 Task: Develop a prescription management system for doctors to prescribe medications.
Action: Mouse moved to (566, 48)
Screenshot: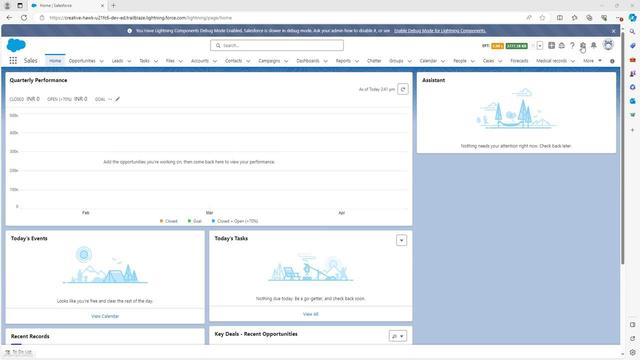 
Action: Mouse pressed left at (566, 48)
Screenshot: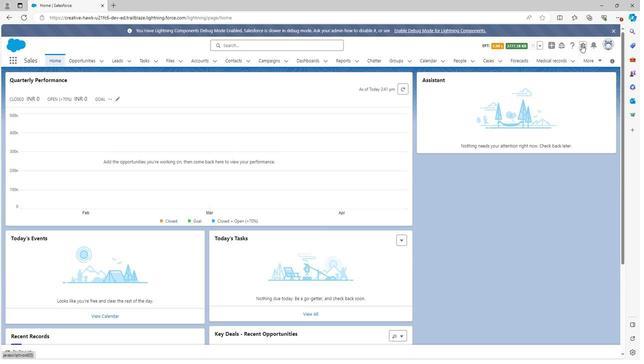 
Action: Mouse moved to (546, 66)
Screenshot: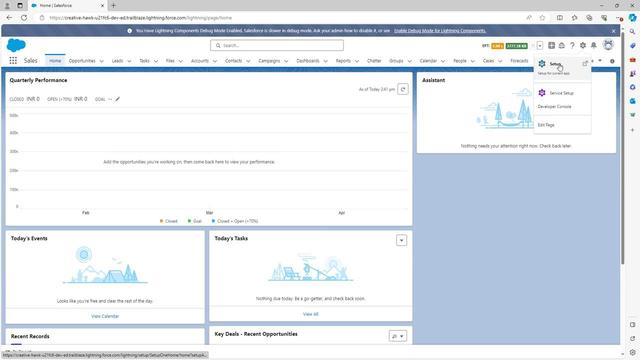 
Action: Mouse pressed left at (546, 66)
Screenshot: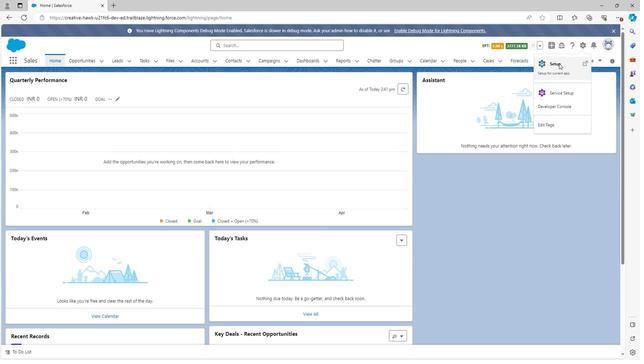 
Action: Mouse moved to (139, 63)
Screenshot: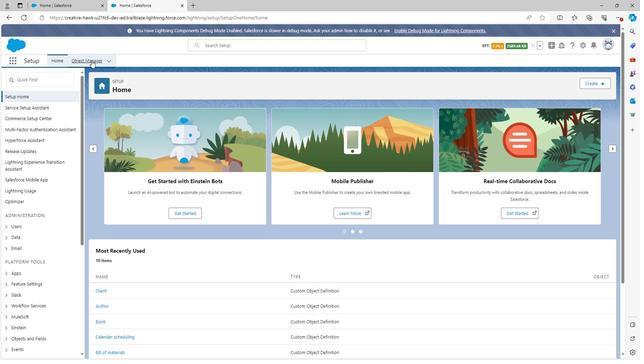 
Action: Mouse pressed left at (139, 63)
Screenshot: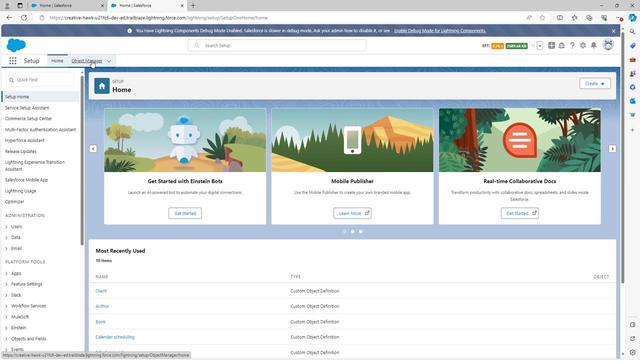 
Action: Mouse moved to (579, 87)
Screenshot: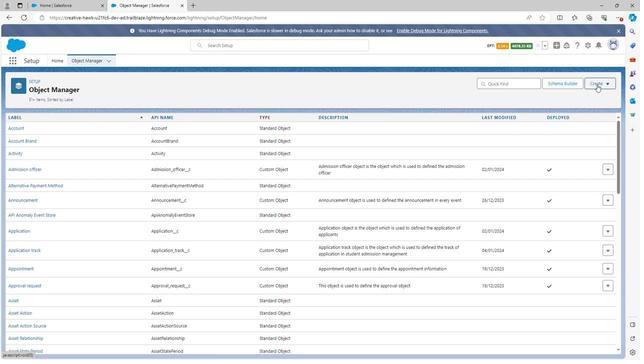
Action: Mouse pressed left at (579, 87)
Screenshot: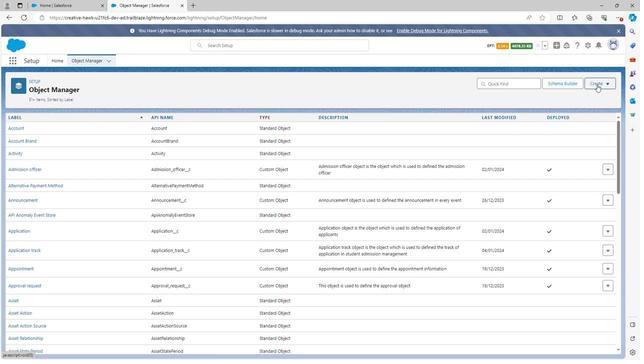 
Action: Mouse moved to (563, 106)
Screenshot: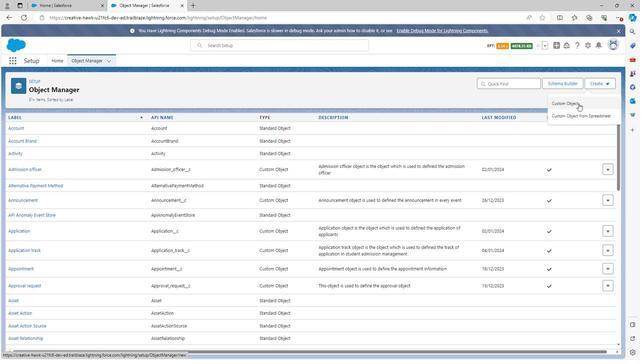 
Action: Mouse pressed left at (563, 106)
Screenshot: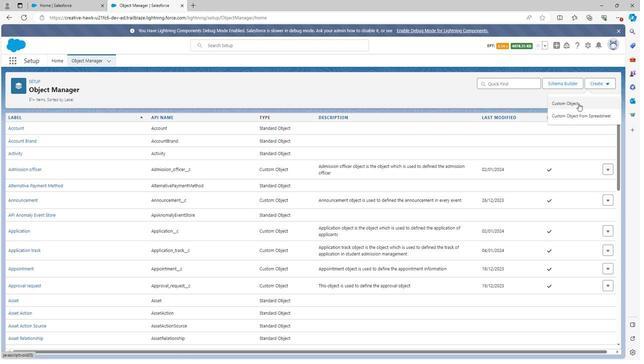 
Action: Mouse moved to (202, 170)
Screenshot: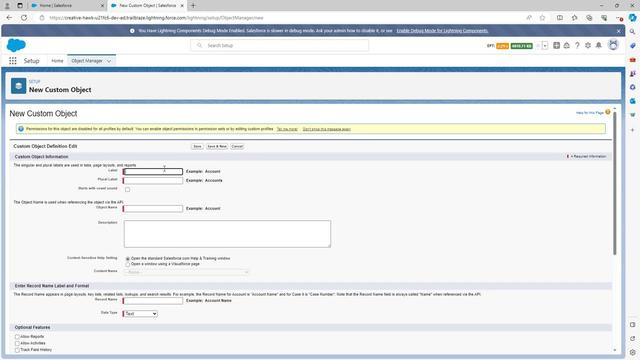 
Action: Key pressed <Key.shift><Key.shift><Key.shift><Key.shift><Key.shift>OPD<Key.space>prescriptio
Screenshot: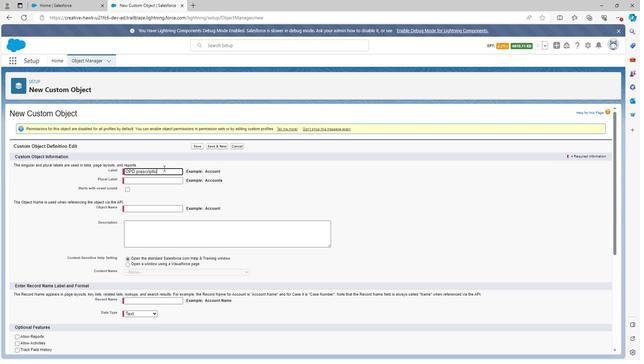 
Action: Mouse moved to (199, 170)
Screenshot: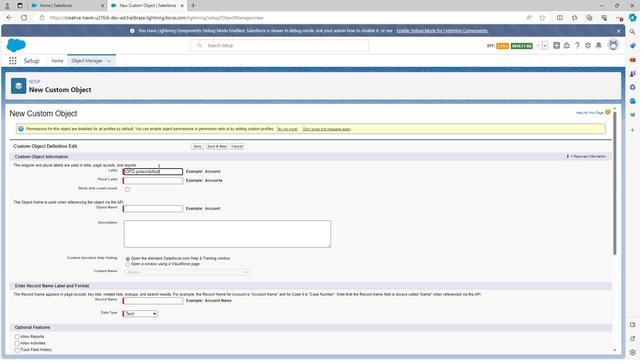 
Action: Key pressed n
Screenshot: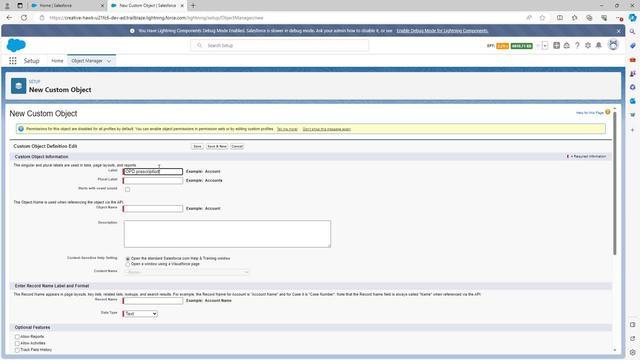 
Action: Mouse moved to (208, 193)
Screenshot: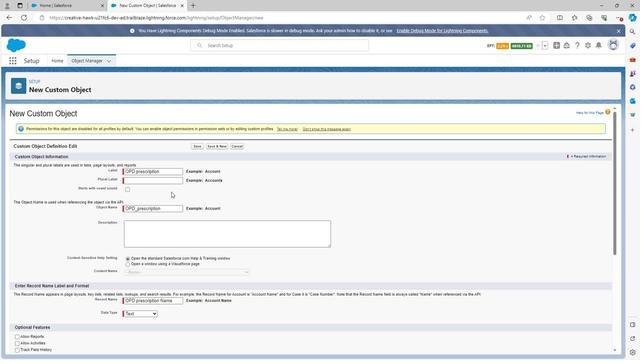 
Action: Mouse pressed left at (208, 193)
Screenshot: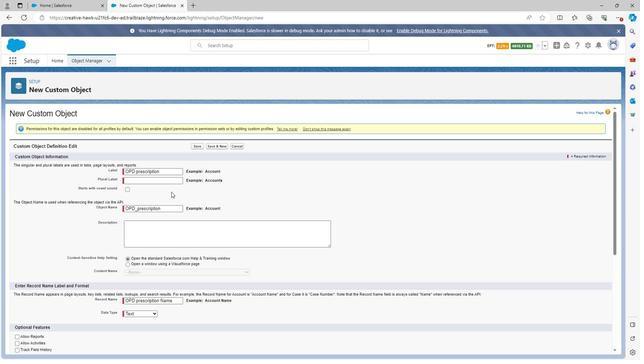 
Action: Mouse moved to (189, 180)
Screenshot: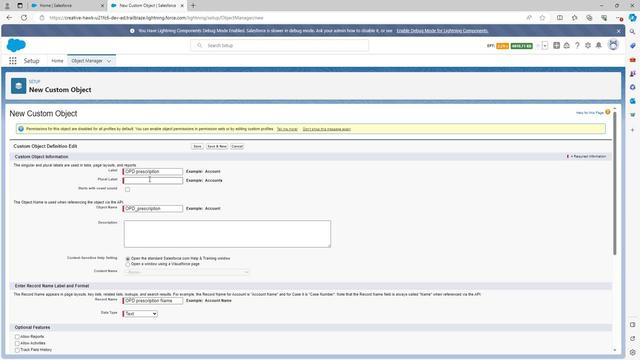 
Action: Mouse pressed left at (189, 180)
Screenshot: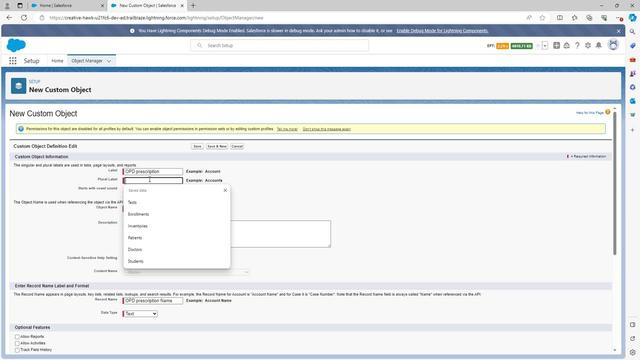 
Action: Key pressed <Key.shift>OPD<Key.space>prescriptions
Screenshot: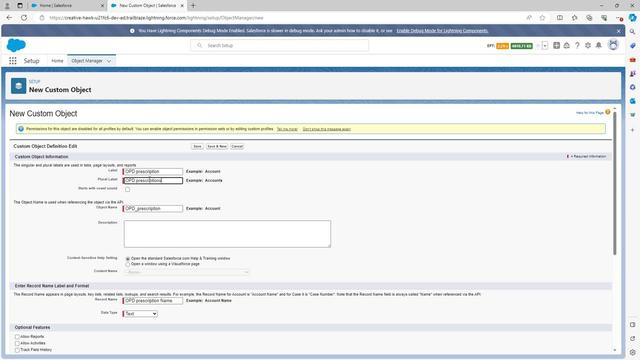 
Action: Mouse moved to (185, 227)
Screenshot: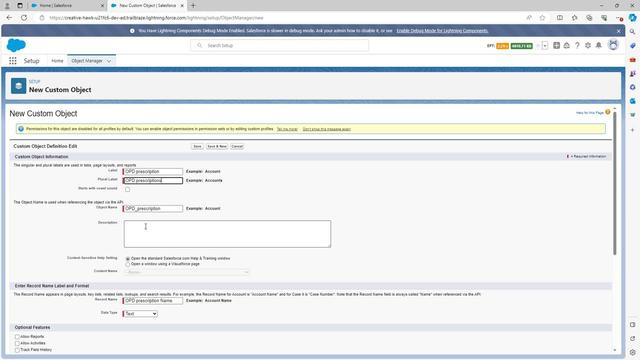 
Action: Mouse pressed left at (185, 227)
Screenshot: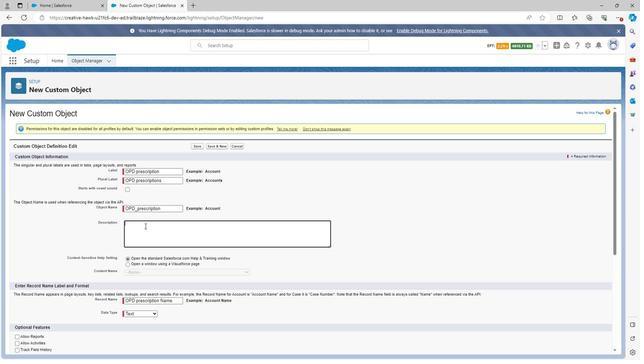 
Action: Key pressed <Key.shift>OPD<Key.space>prescriptions<Key.backspace><Key.space>object<Key.space>is<Key.space>
Screenshot: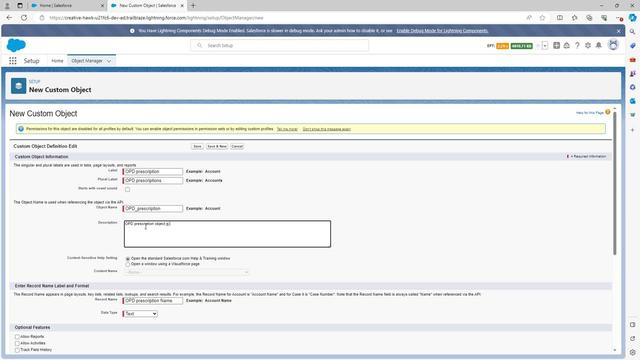 
Action: Mouse moved to (334, 22)
Screenshot: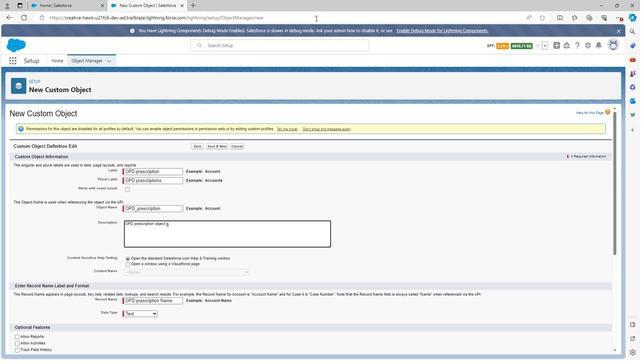 
Action: Key pressed t
Screenshot: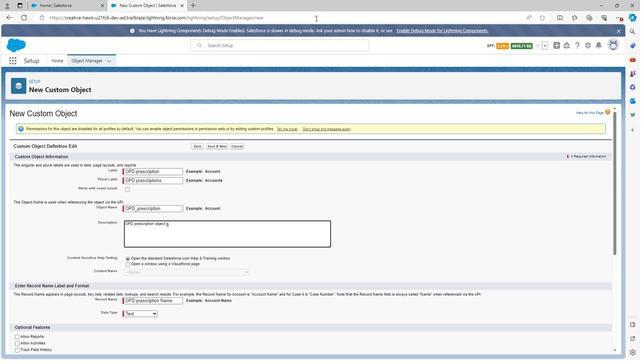 
Action: Mouse moved to (334, 22)
Screenshot: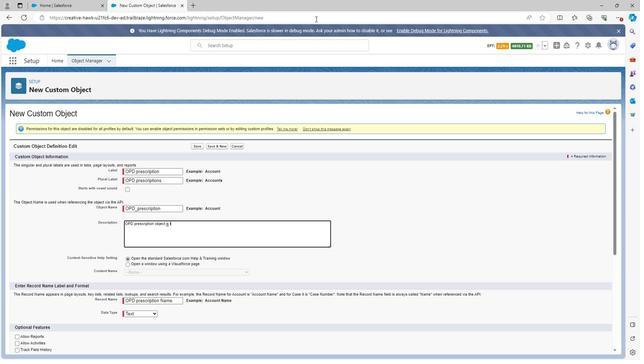 
Action: Key pressed he
Screenshot: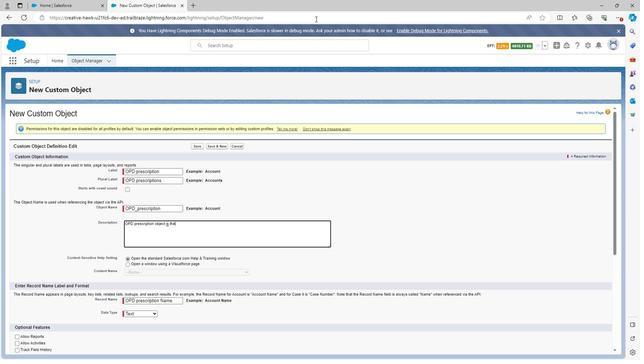 
Action: Mouse moved to (335, 25)
Screenshot: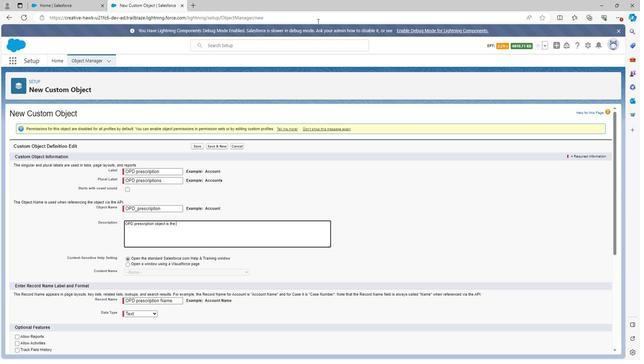 
Action: Key pressed <Key.space>
Screenshot: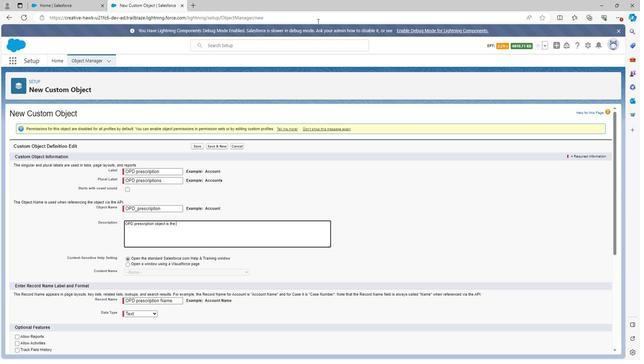 
Action: Mouse moved to (336, 25)
Screenshot: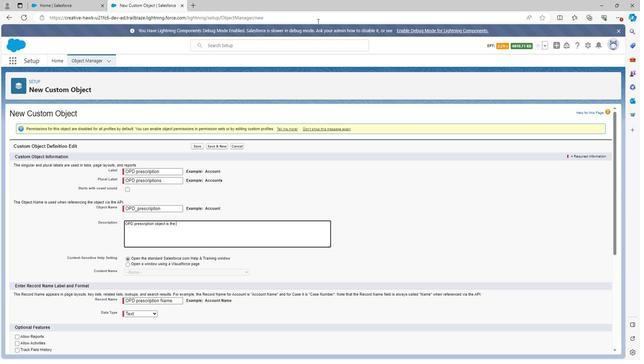 
Action: Key pressed o
Screenshot: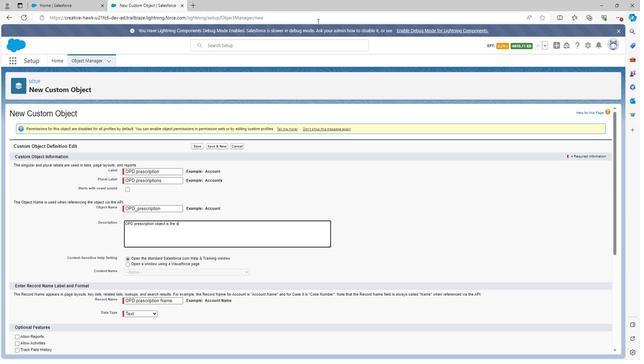 
Action: Mouse moved to (336, 26)
Screenshot: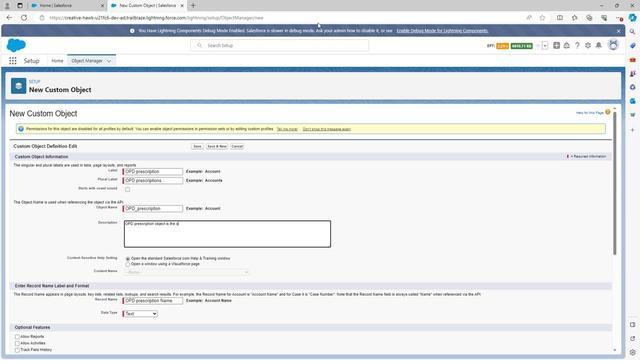 
Action: Key pressed bject<Key.space>through<Key.space>w
Screenshot: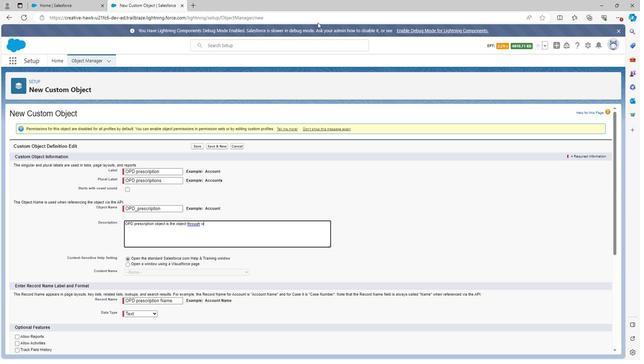 
Action: Mouse moved to (336, 26)
Screenshot: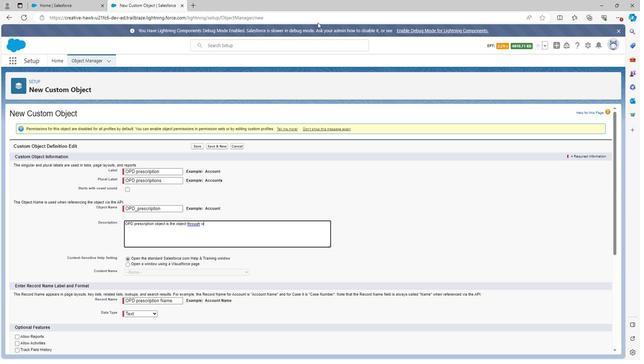 
Action: Key pressed hich<Key.space>we<Key.space>
Screenshot: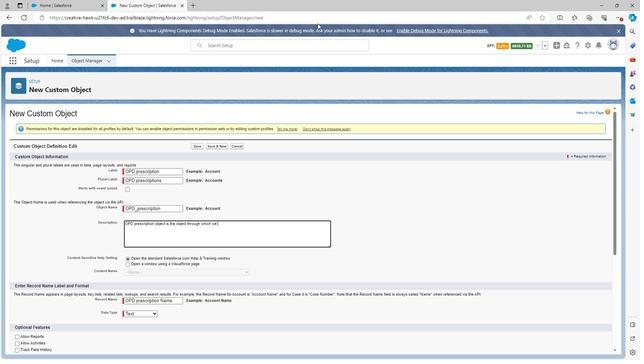 
Action: Mouse moved to (336, 27)
Screenshot: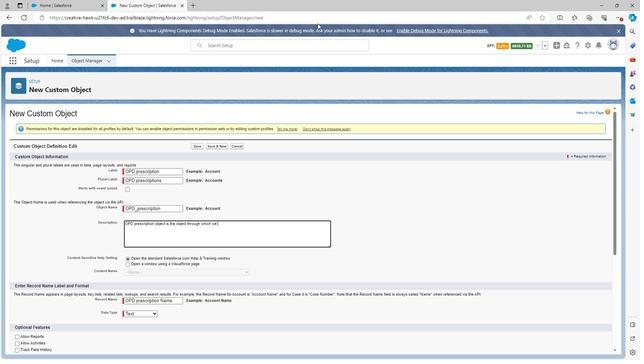 
Action: Key pressed defined<Key.space>the<Key.space>
Screenshot: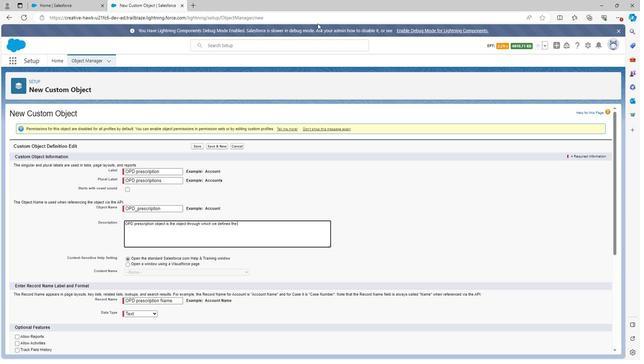 
Action: Mouse moved to (335, 28)
Screenshot: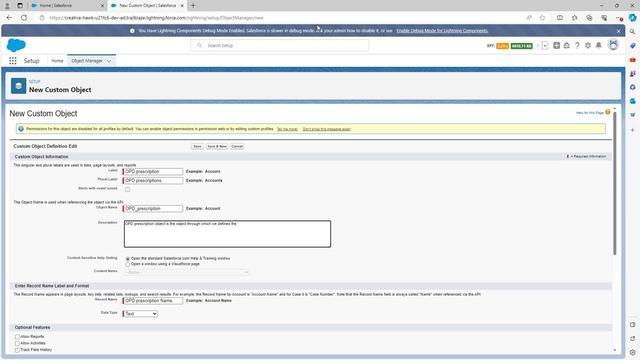 
Action: Key pressed prescrip
Screenshot: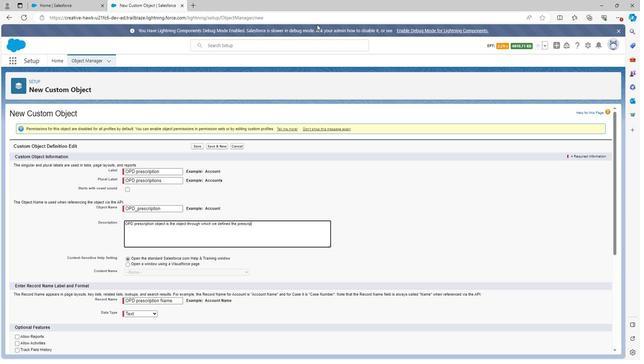 
Action: Mouse moved to (335, 28)
Screenshot: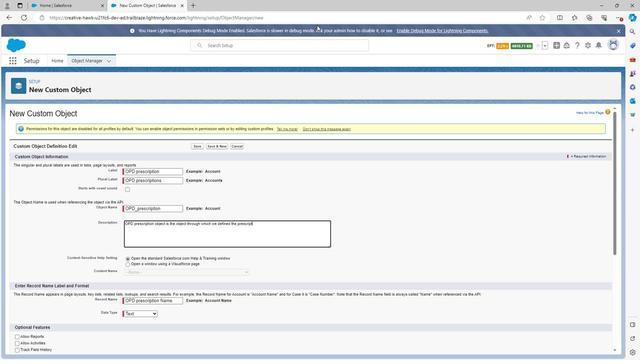 
Action: Key pressed tions<Key.space><Key.backspace><Key.backspace><Key.space>of<Key.space>opd<Key.space>in<Key.space>hospital<Key.space>opd<Key.space>management
Screenshot: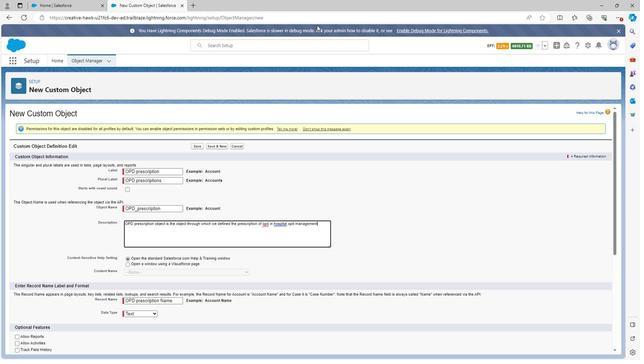 
Action: Mouse moved to (97, 342)
Screenshot: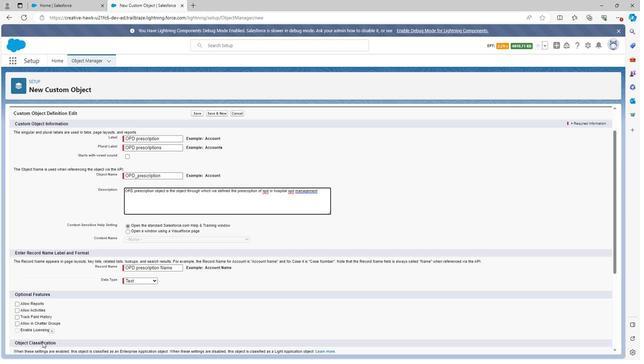 
Action: Mouse scrolled (97, 342) with delta (0, 0)
Screenshot: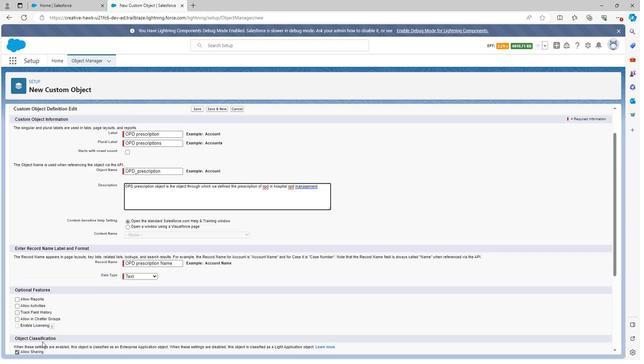 
Action: Mouse moved to (95, 341)
Screenshot: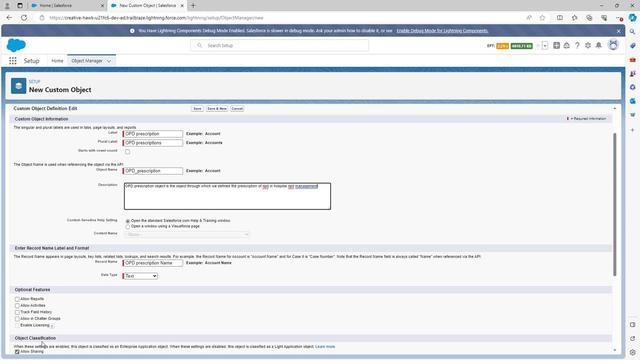 
Action: Mouse scrolled (95, 340) with delta (0, 0)
Screenshot: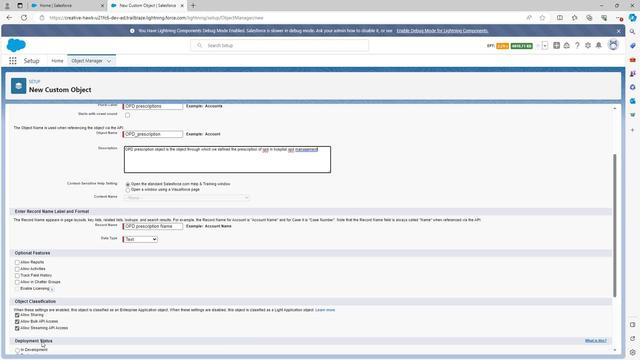 
Action: Mouse moved to (74, 262)
Screenshot: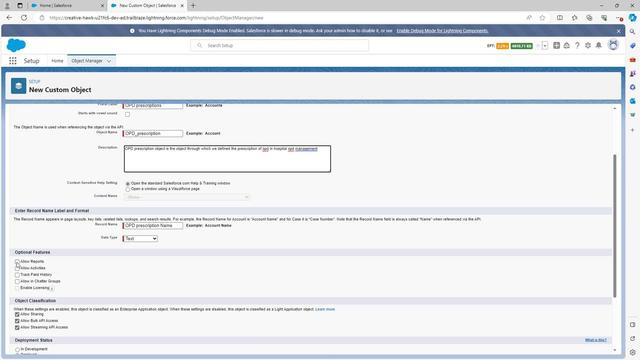 
Action: Mouse pressed left at (74, 262)
Screenshot: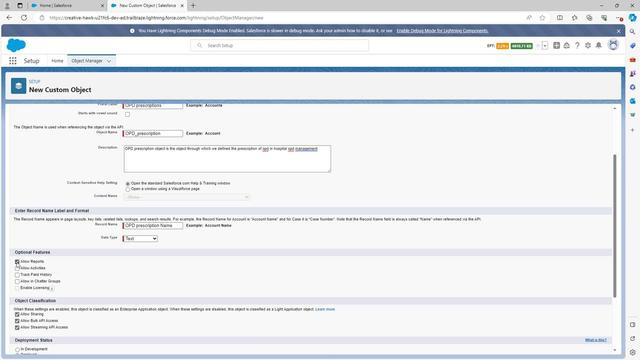 
Action: Mouse moved to (74, 268)
Screenshot: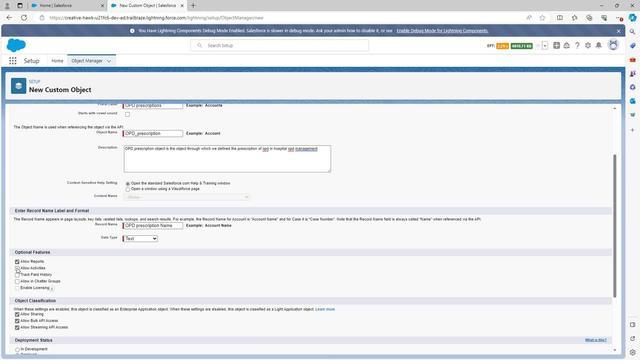 
Action: Mouse pressed left at (74, 268)
Screenshot: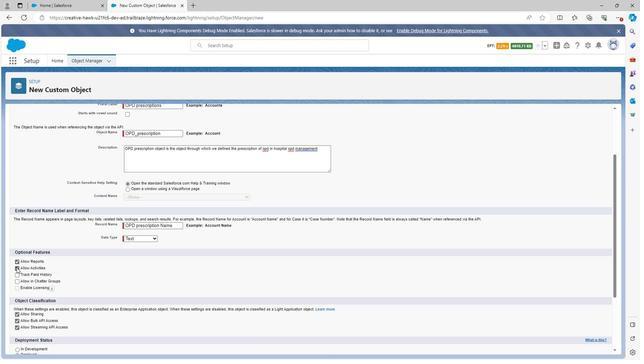 
Action: Mouse moved to (74, 274)
Screenshot: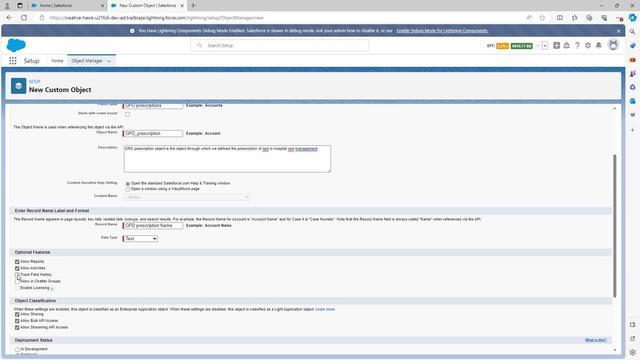 
Action: Mouse pressed left at (74, 274)
Screenshot: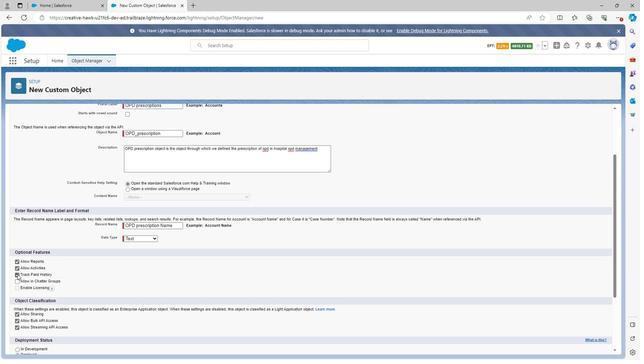 
Action: Mouse moved to (74, 280)
Screenshot: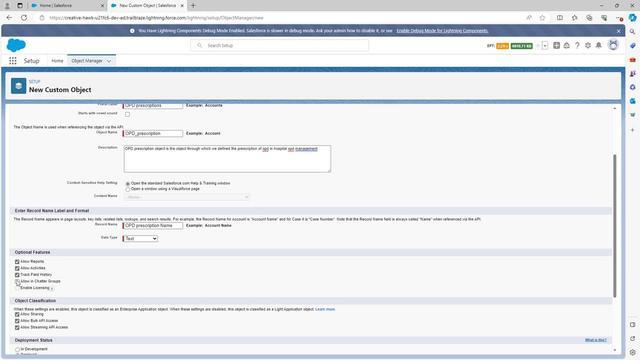 
Action: Mouse pressed left at (74, 280)
Screenshot: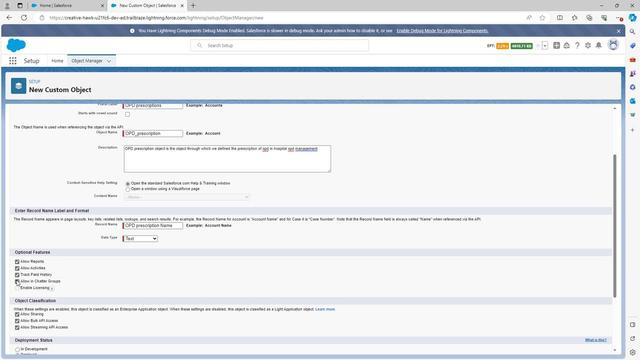 
Action: Mouse scrolled (74, 280) with delta (0, 0)
Screenshot: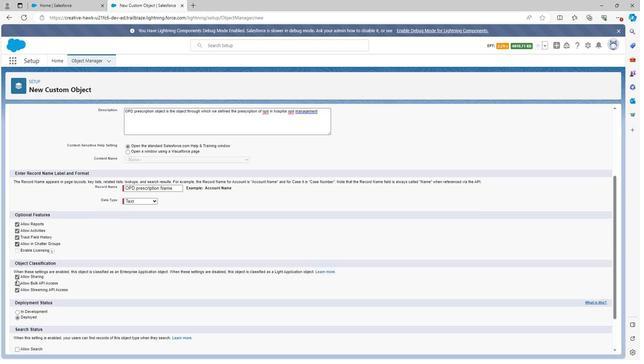 
Action: Mouse scrolled (74, 280) with delta (0, 0)
Screenshot: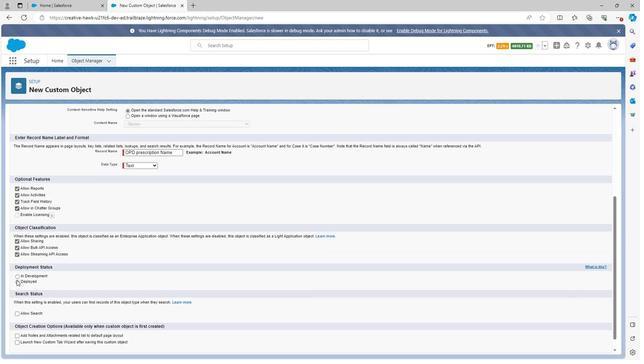 
Action: Mouse moved to (74, 311)
Screenshot: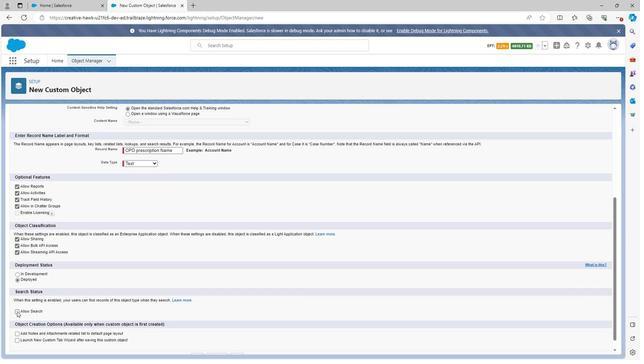 
Action: Mouse pressed left at (74, 311)
Screenshot: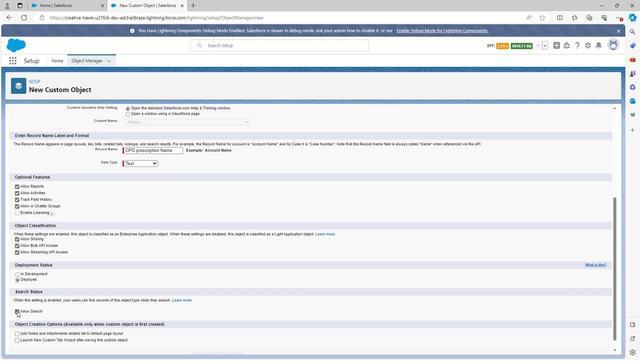 
Action: Mouse moved to (512, 309)
Screenshot: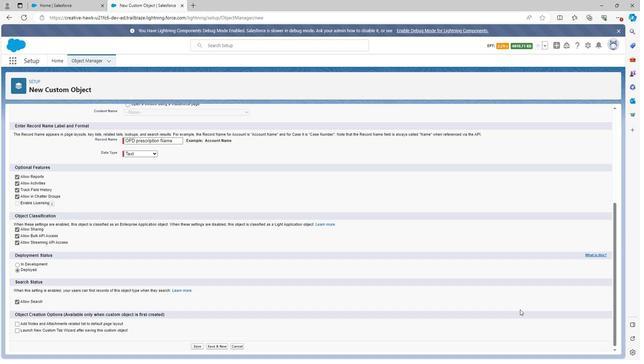 
Action: Mouse scrolled (512, 309) with delta (0, 0)
Screenshot: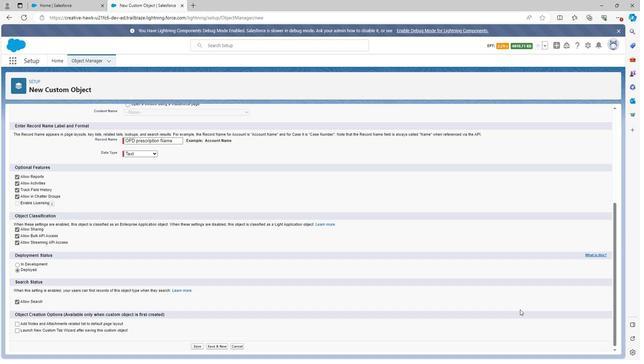 
Action: Mouse moved to (540, 335)
Screenshot: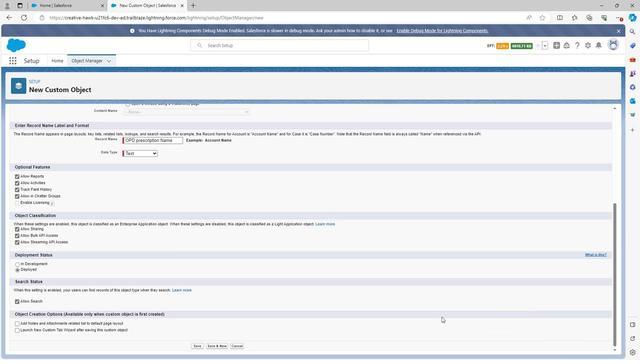 
Action: Mouse scrolled (540, 334) with delta (0, 0)
Screenshot: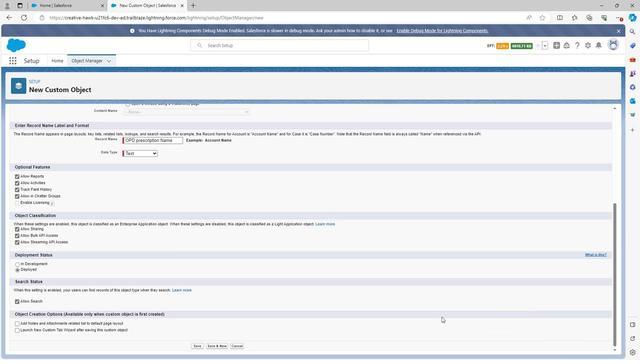 
Action: Mouse moved to (233, 343)
Screenshot: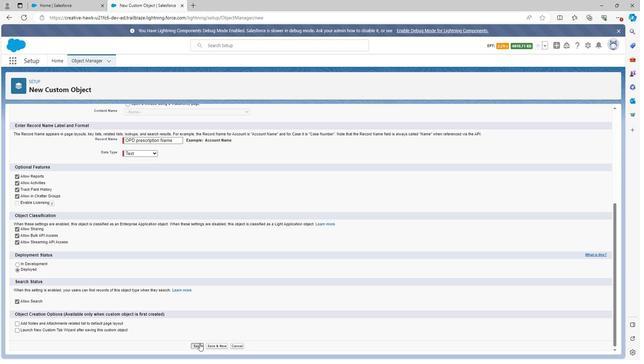 
Action: Mouse pressed left at (233, 343)
Screenshot: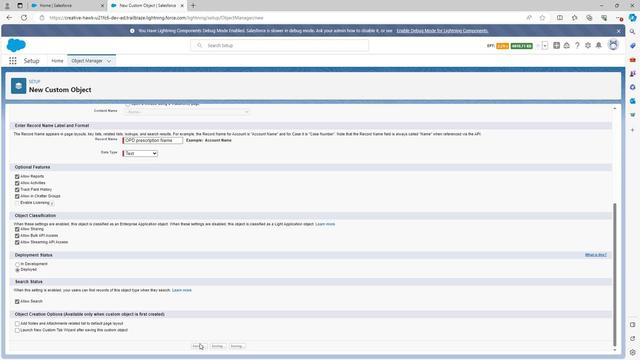 
Action: Mouse moved to (91, 132)
Screenshot: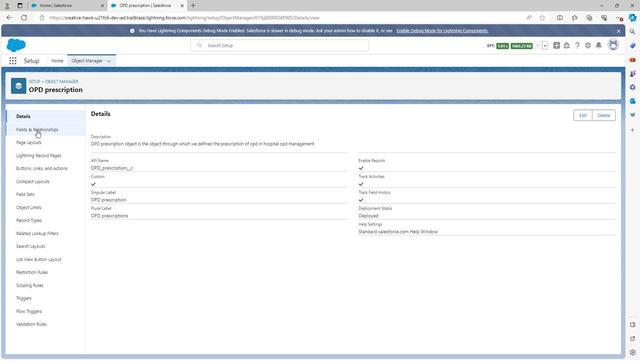 
Action: Mouse pressed left at (91, 132)
Screenshot: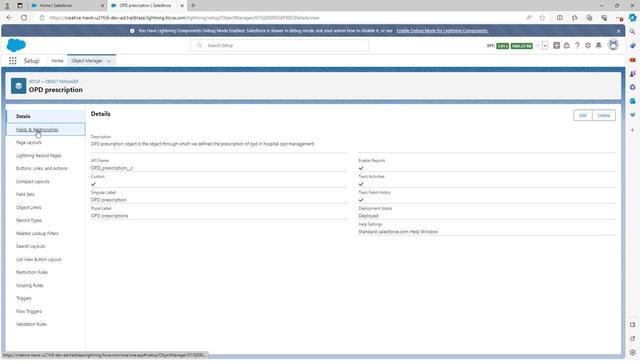 
Action: Mouse moved to (475, 120)
Screenshot: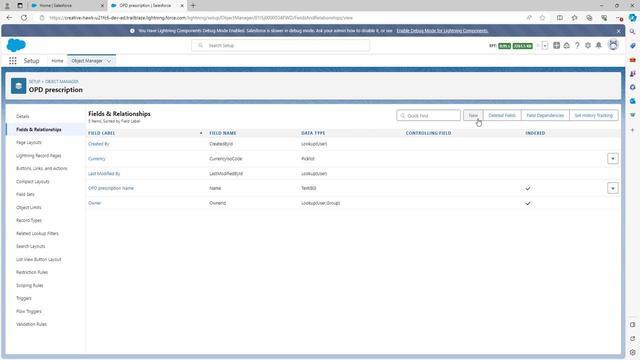 
Action: Mouse pressed left at (475, 120)
Screenshot: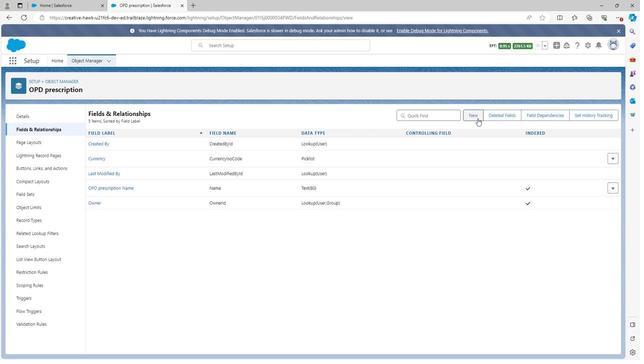 
Action: Mouse moved to (145, 316)
Screenshot: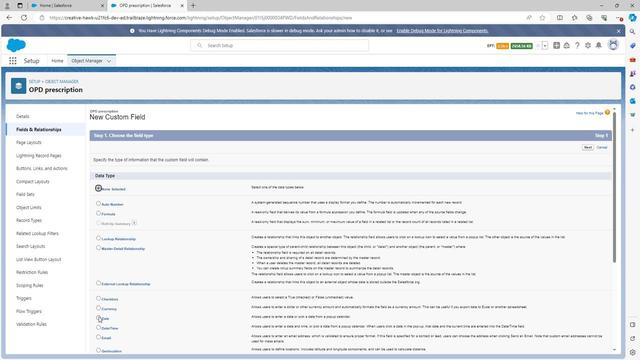 
Action: Mouse pressed left at (145, 316)
Screenshot: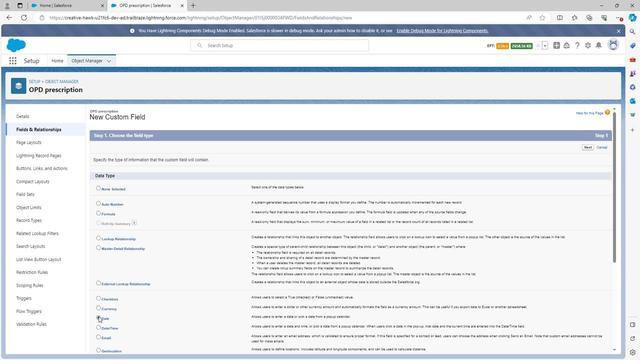 
Action: Mouse moved to (526, 302)
Screenshot: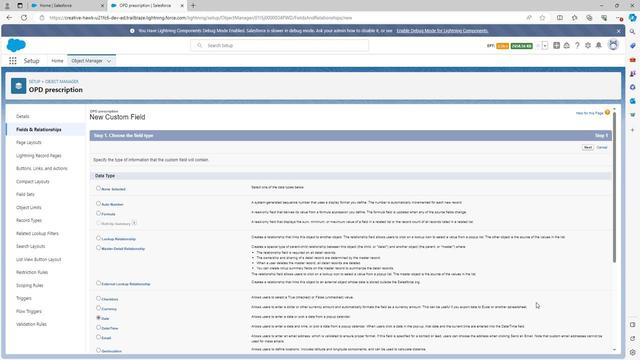 
Action: Mouse scrolled (526, 302) with delta (0, 0)
Screenshot: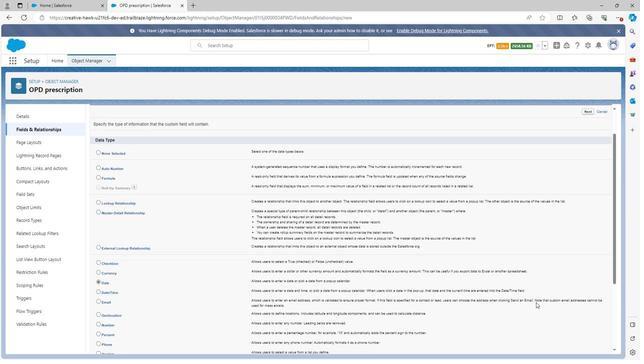 
Action: Mouse moved to (527, 302)
Screenshot: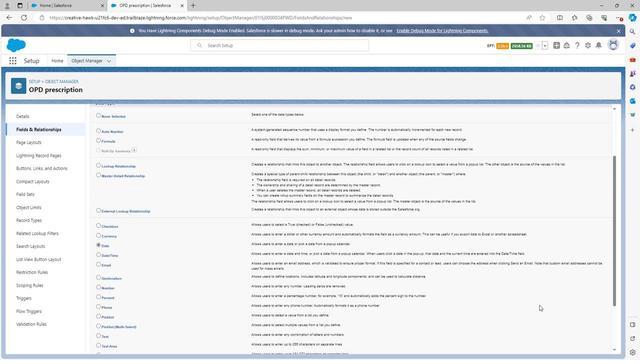 
Action: Mouse scrolled (527, 302) with delta (0, 0)
Screenshot: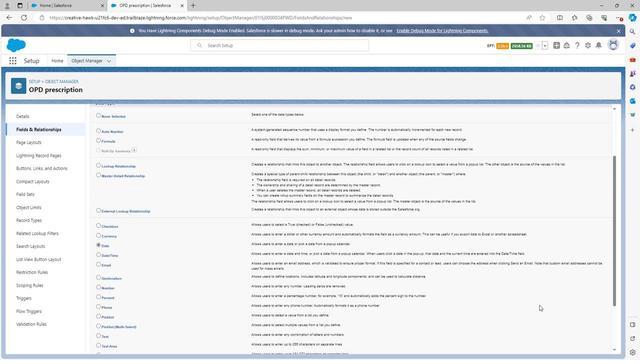 
Action: Mouse moved to (528, 304)
Screenshot: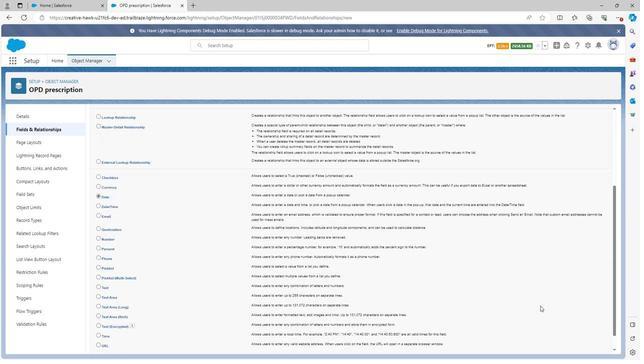 
Action: Mouse scrolled (528, 304) with delta (0, 0)
Screenshot: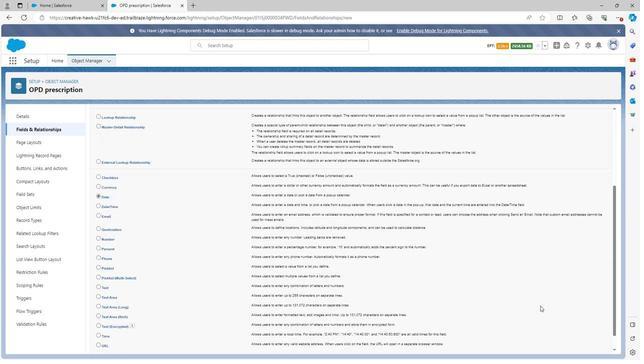 
Action: Mouse moved to (529, 305)
Screenshot: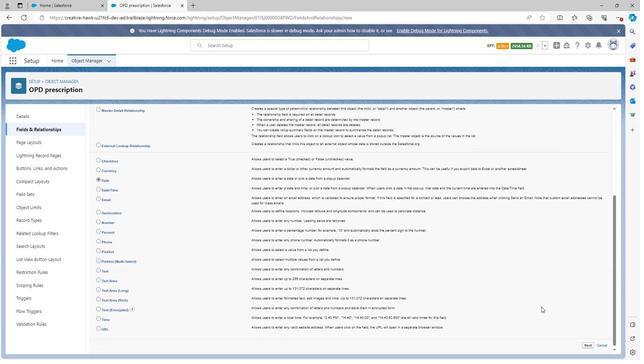 
Action: Mouse scrolled (529, 305) with delta (0, 0)
Screenshot: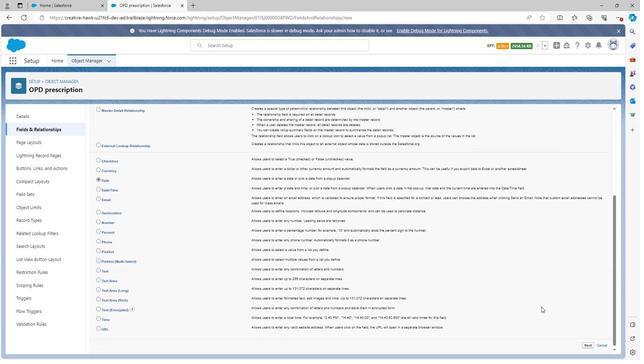 
Action: Mouse moved to (530, 306)
Screenshot: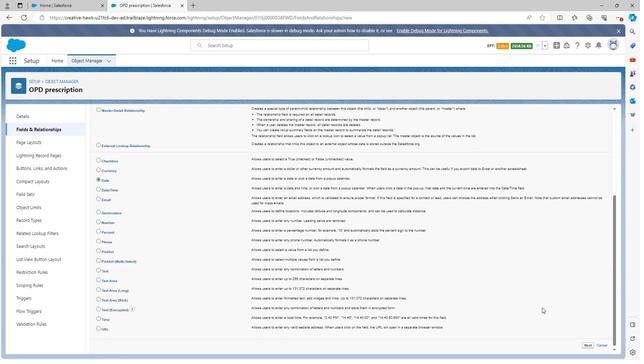 
Action: Mouse scrolled (530, 306) with delta (0, 0)
Screenshot: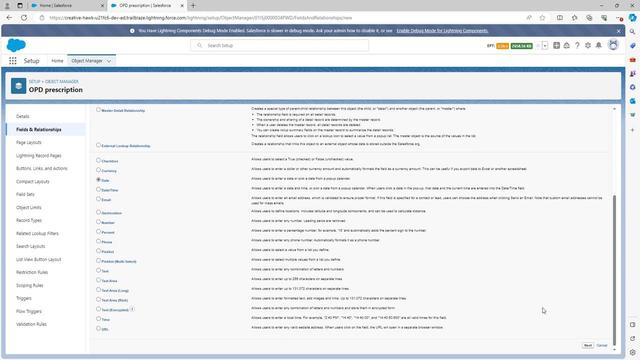 
Action: Mouse moved to (531, 307)
Screenshot: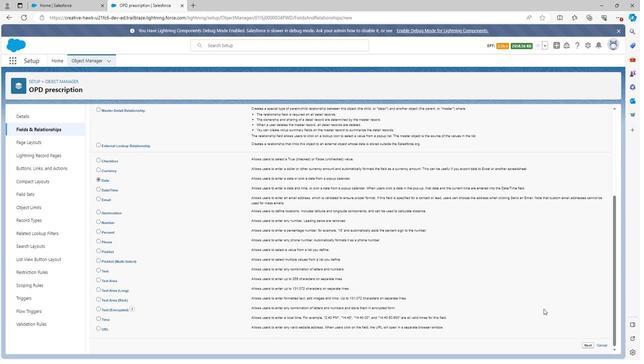 
Action: Mouse scrolled (531, 306) with delta (0, 0)
Screenshot: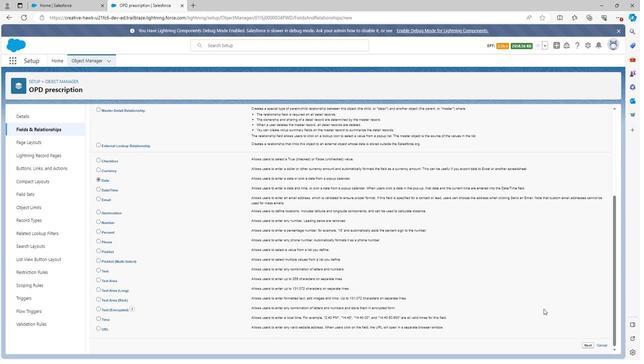 
Action: Mouse moved to (531, 307)
Screenshot: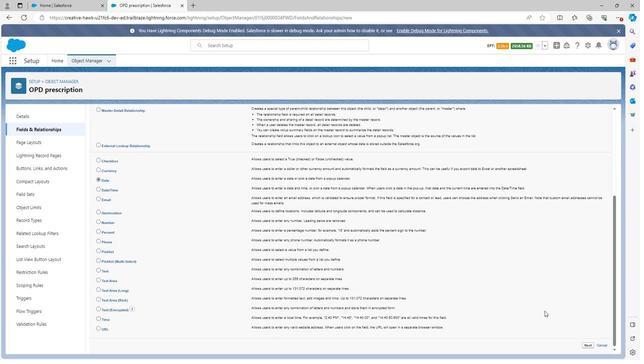 
Action: Mouse scrolled (531, 307) with delta (0, 0)
Screenshot: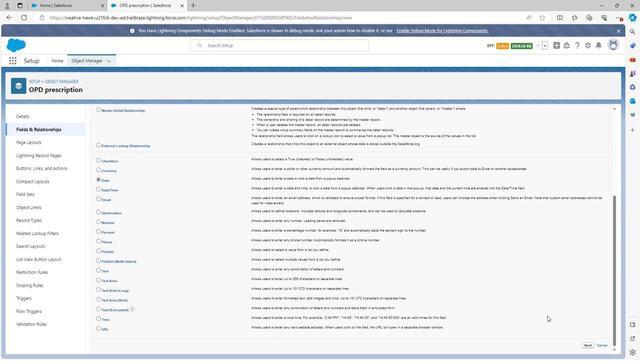 
Action: Mouse moved to (571, 344)
Screenshot: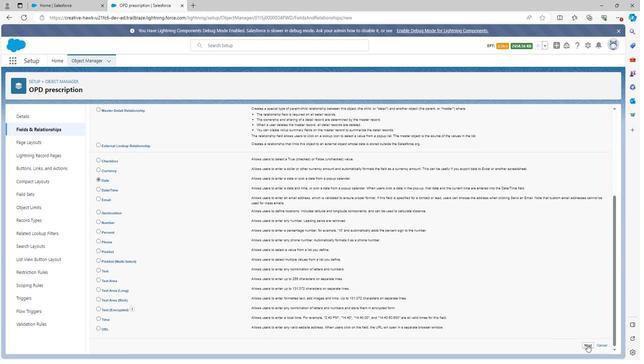 
Action: Mouse pressed left at (571, 344)
Screenshot: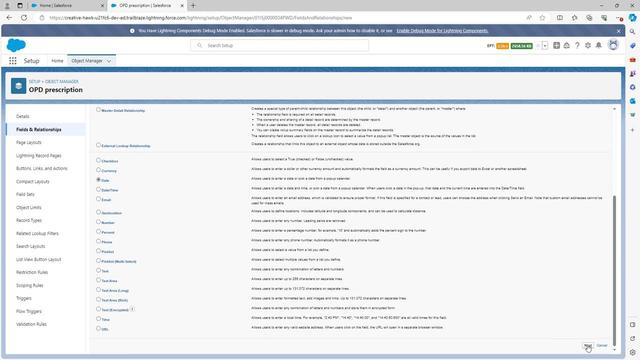 
Action: Mouse moved to (234, 164)
Screenshot: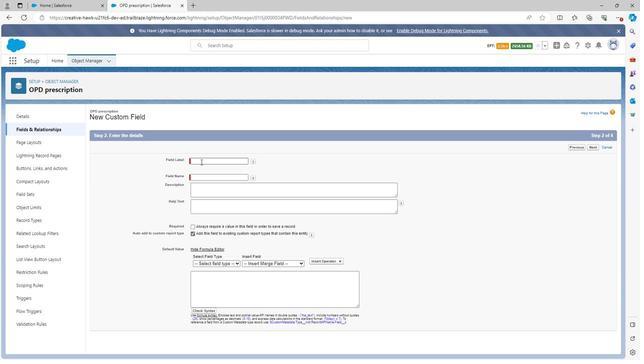 
Action: Mouse pressed left at (234, 164)
Screenshot: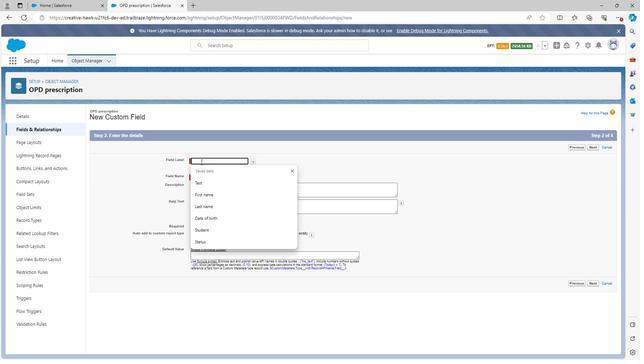 
Action: Key pressed <Key.shift><Key.shift><Key.shift><Key.shift><Key.shift><Key.shift><Key.shift><Key.shift><Key.shift><Key.shift><Key.shift><Key.shift><Key.shift><Key.shift><Key.shift><Key.shift><Key.shift><Key.shift><Key.shift><Key.shift><Key.shift><Key.shift><Key.shift><Key.shift><Key.shift><Key.shift><Key.shift><Key.shift><Key.shift><Key.shift><Key.shift><Key.shift><Key.shift><Key.shift><Key.shift><Key.shift><Key.shift><Key.shift><Key.shift><Key.shift>Pre<Key.backspace><Key.backspace><Key.backspace><Key.shift>OPD<Key.space>prescription<Key.space>date
Screenshot: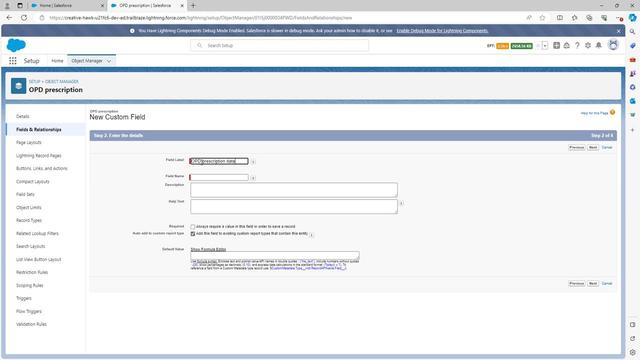 
Action: Mouse moved to (287, 169)
Screenshot: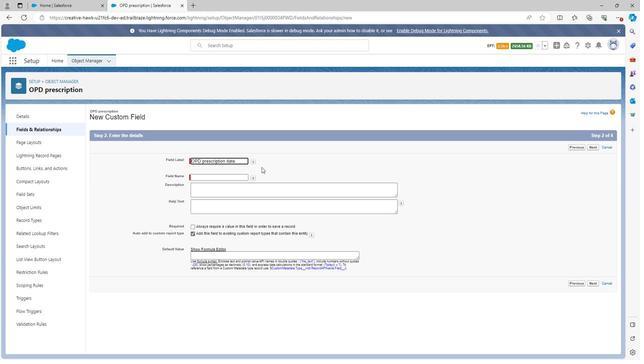 
Action: Mouse pressed left at (287, 169)
Screenshot: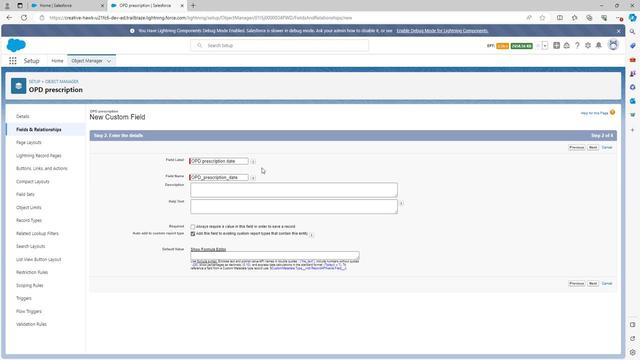 
Action: Mouse moved to (242, 192)
Screenshot: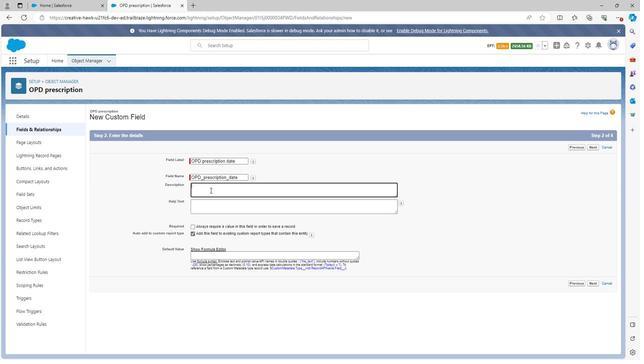
Action: Mouse pressed left at (242, 192)
Screenshot: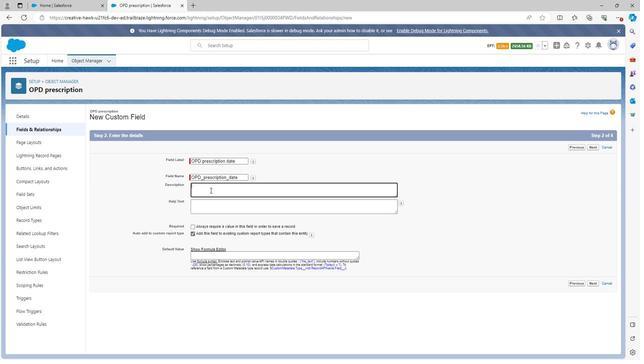 
Action: Key pressed <Key.shift>OPD<Key.space>prescription<Key.space>date<Key.space>field<Key.space>is<Key.space>the<Key.space>field<Key.space>through<Key.space>which<Key.space>we<Key.space>defined<Key.space>the<Key.space>date<Key.space>of<Key.space>opd<Key.space>prescription<Key.space>in<Key.space>hospital<Key.space>opd<Key.space>management
Screenshot: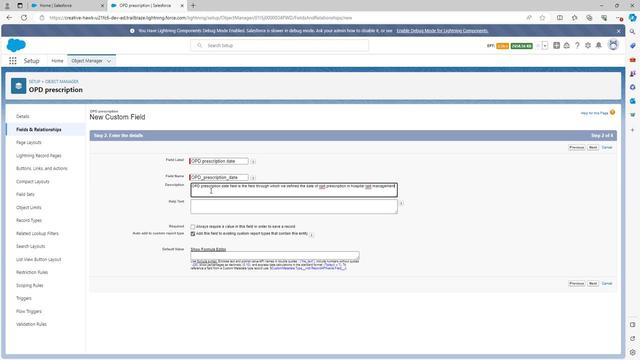 
Action: Mouse moved to (241, 206)
Screenshot: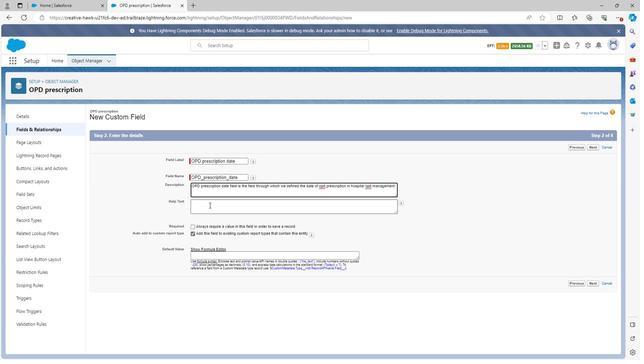 
Action: Mouse pressed left at (241, 206)
Screenshot: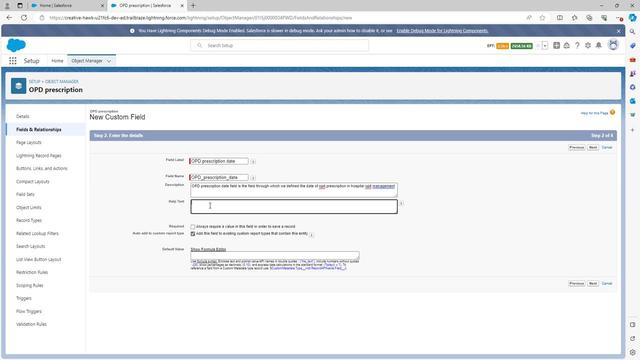 
Action: Key pressed <Key.shift>OPD<Key.space>prescription<Key.space>date
Screenshot: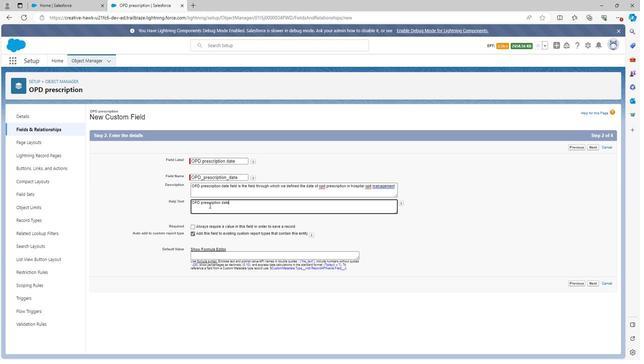 
Action: Mouse moved to (577, 282)
Screenshot: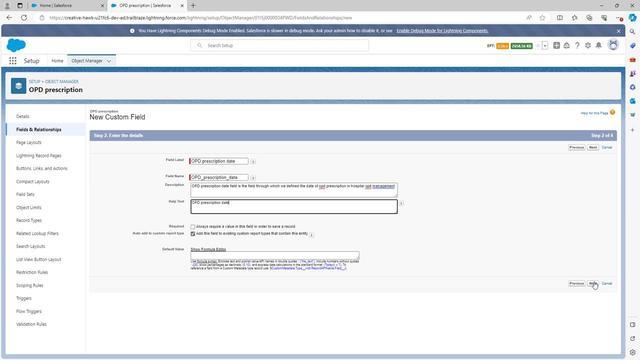 
Action: Mouse pressed left at (577, 282)
Screenshot: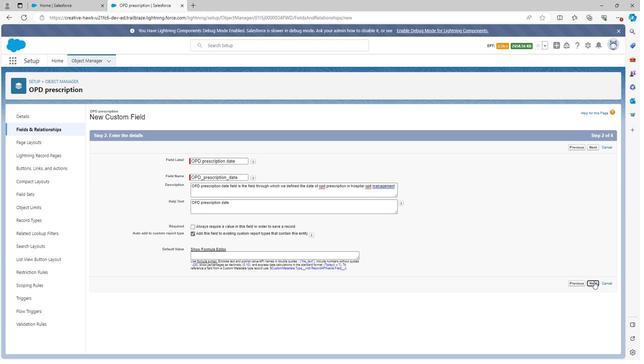 
Action: Mouse moved to (444, 205)
Screenshot: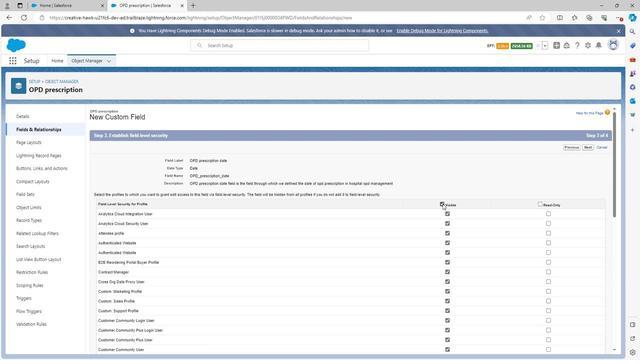 
Action: Mouse pressed left at (444, 205)
Screenshot: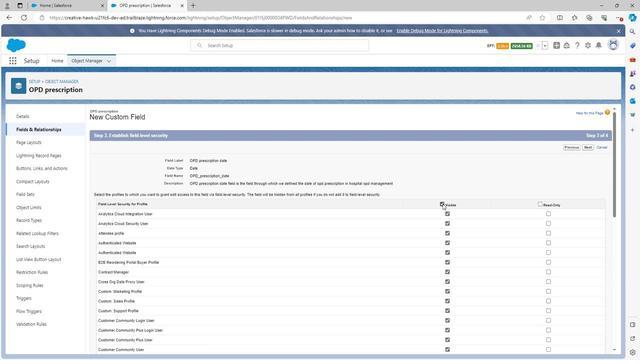 
Action: Mouse moved to (530, 207)
Screenshot: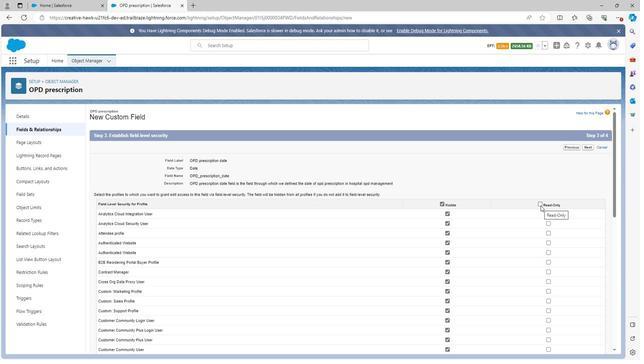 
Action: Mouse pressed left at (530, 207)
Screenshot: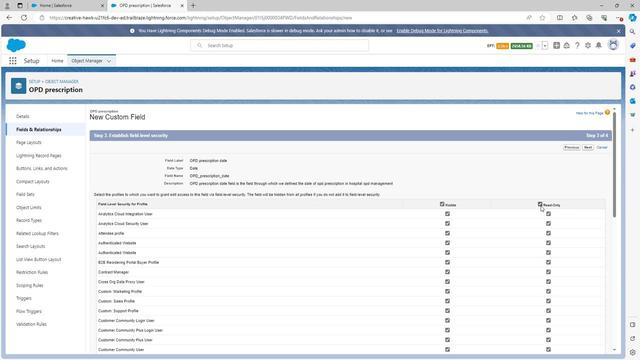 
Action: Mouse moved to (448, 215)
Screenshot: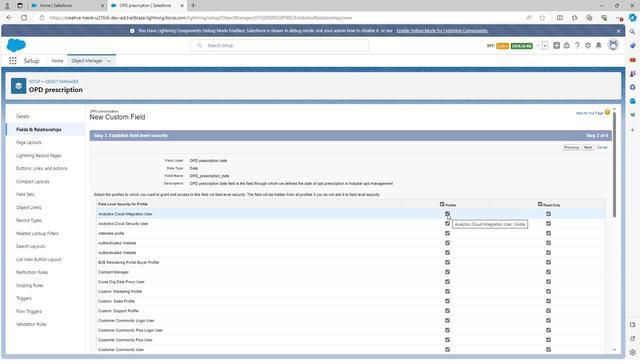 
Action: Mouse pressed left at (448, 215)
Screenshot: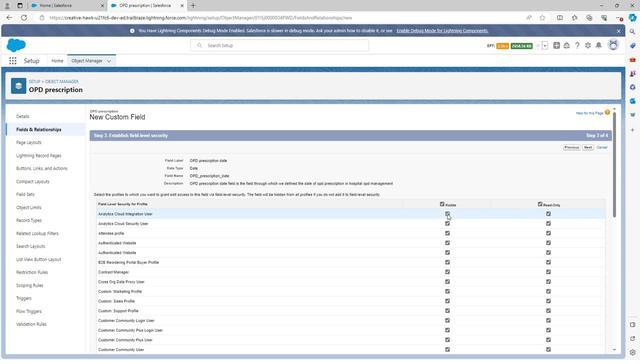 
Action: Mouse moved to (448, 224)
Screenshot: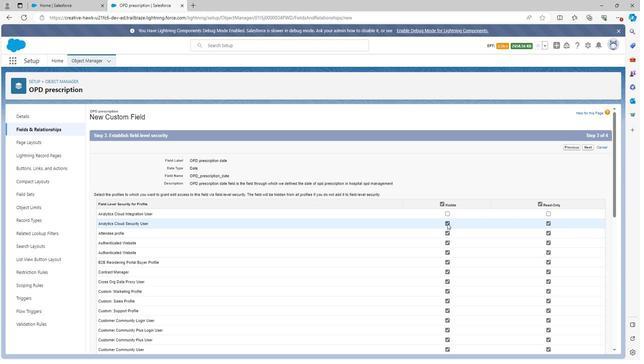 
Action: Mouse pressed left at (448, 224)
Screenshot: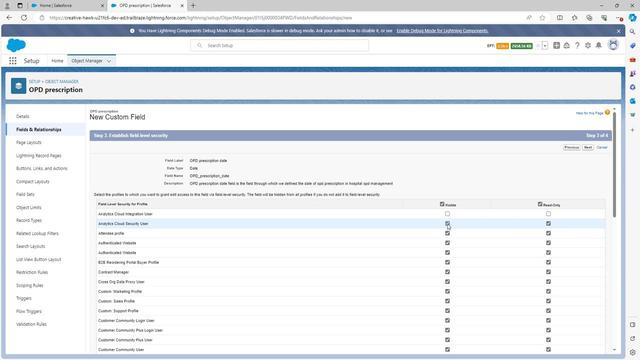 
Action: Mouse moved to (448, 262)
Screenshot: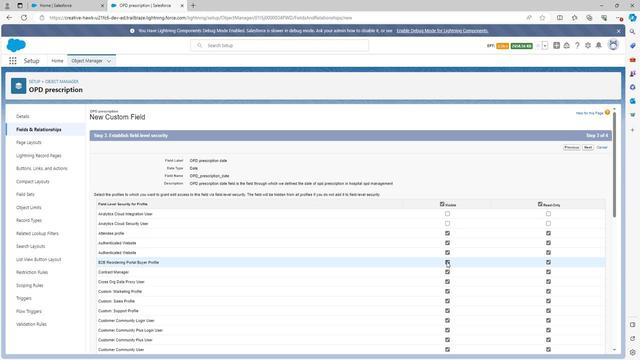 
Action: Mouse pressed left at (448, 262)
Screenshot: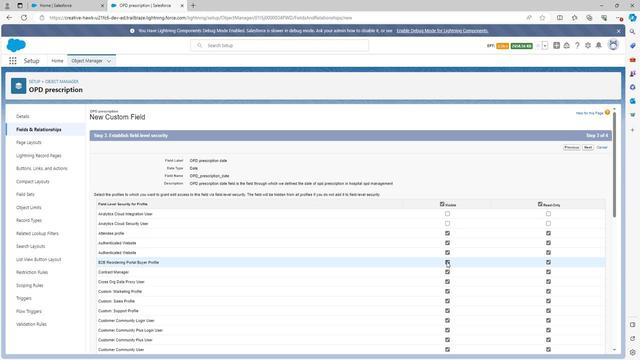 
Action: Mouse moved to (448, 279)
Screenshot: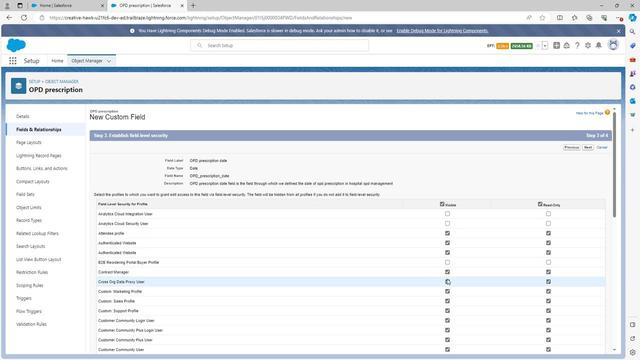 
Action: Mouse pressed left at (448, 279)
Screenshot: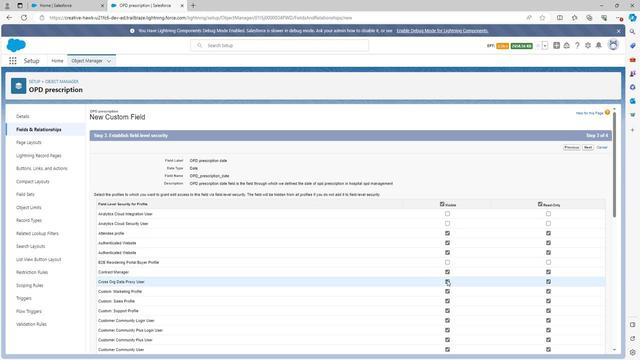 
Action: Mouse moved to (448, 282)
Screenshot: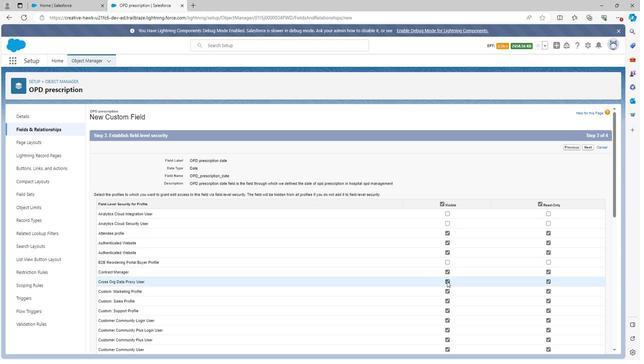 
Action: Mouse pressed left at (448, 282)
Screenshot: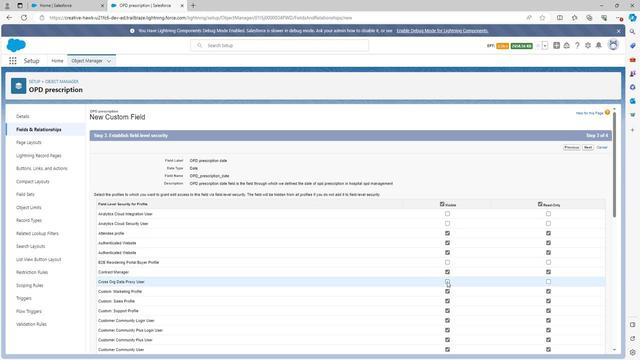 
Action: Mouse moved to (448, 319)
Screenshot: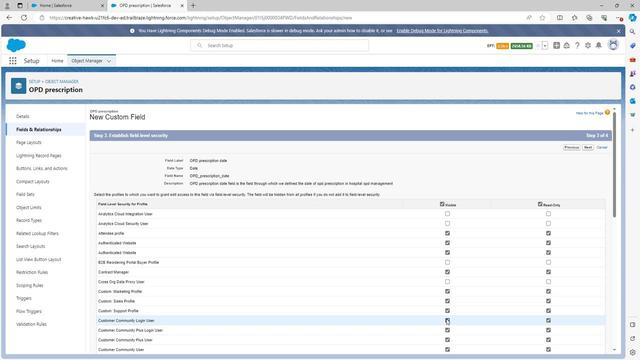 
Action: Mouse pressed left at (448, 319)
Screenshot: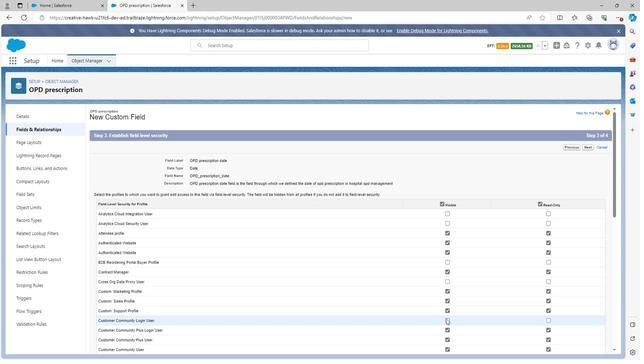 
Action: Mouse scrolled (448, 318) with delta (0, 0)
Screenshot: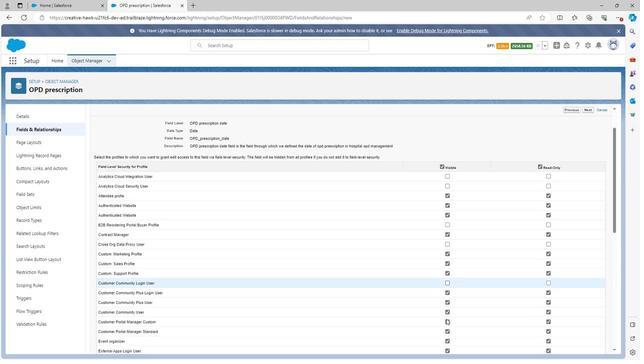 
Action: Mouse moved to (448, 315)
Screenshot: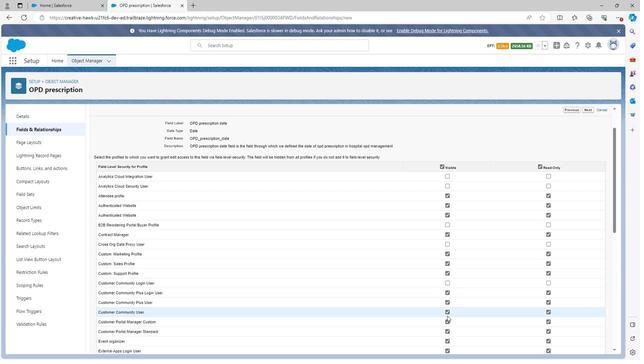 
Action: Mouse pressed left at (448, 315)
Screenshot: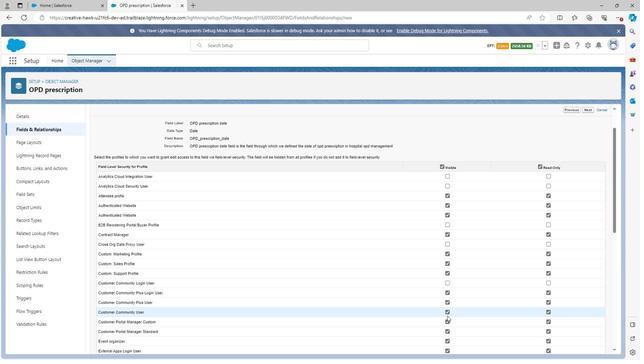 
Action: Mouse moved to (449, 314)
Screenshot: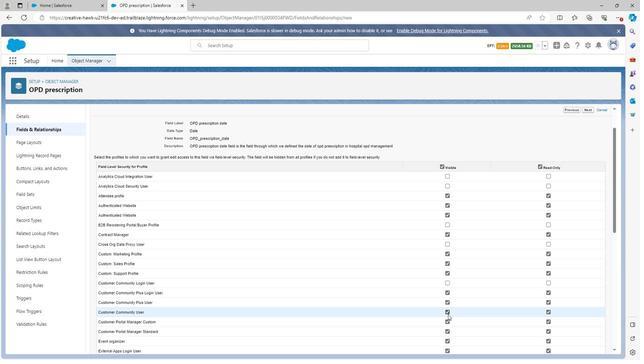 
Action: Mouse pressed left at (449, 314)
Screenshot: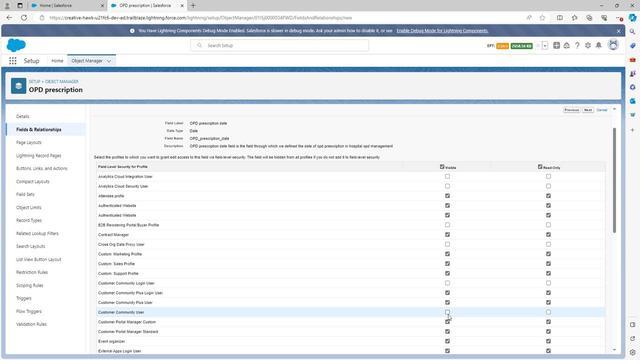 
Action: Mouse moved to (449, 314)
Screenshot: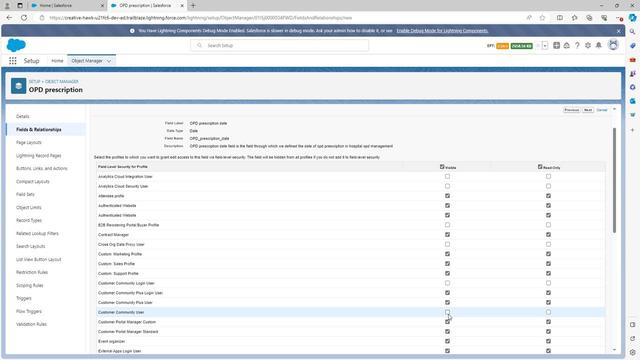 
Action: Mouse scrolled (449, 313) with delta (0, 0)
Screenshot: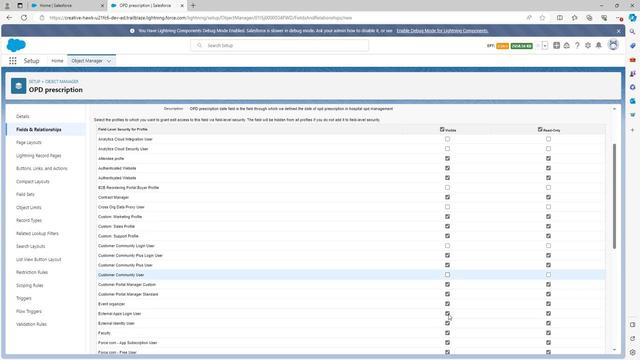
Action: Mouse moved to (448, 304)
Screenshot: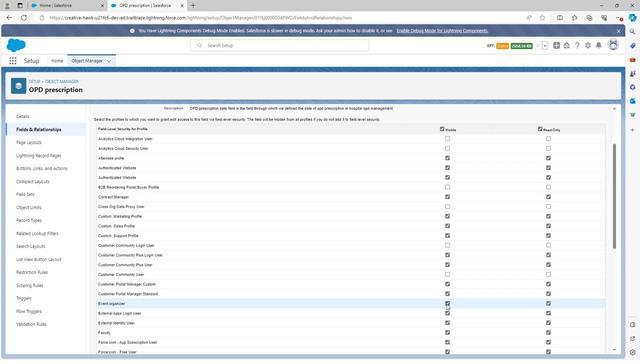
Action: Mouse pressed left at (448, 304)
Screenshot: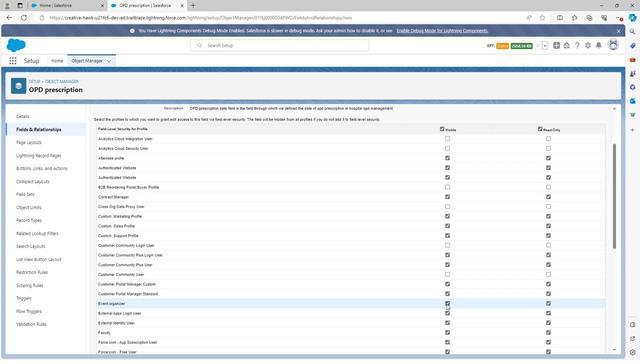 
Action: Mouse moved to (449, 314)
Screenshot: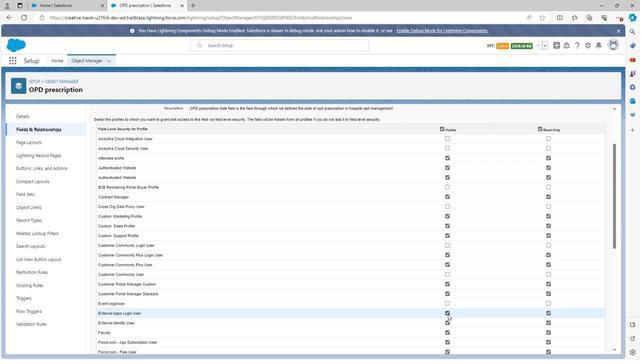 
Action: Mouse pressed left at (449, 314)
Screenshot: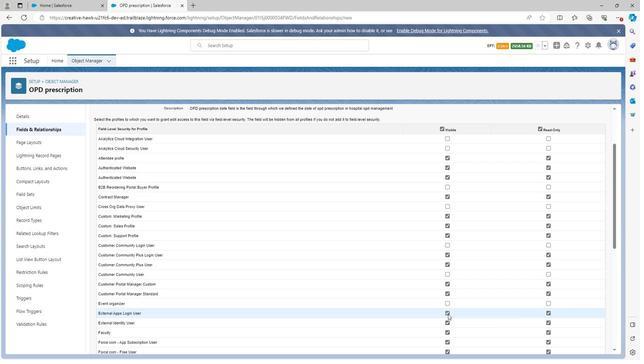 
Action: Mouse moved to (448, 322)
Screenshot: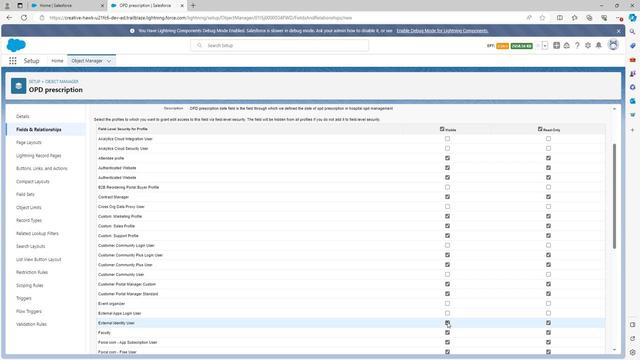 
Action: Mouse pressed left at (448, 322)
Screenshot: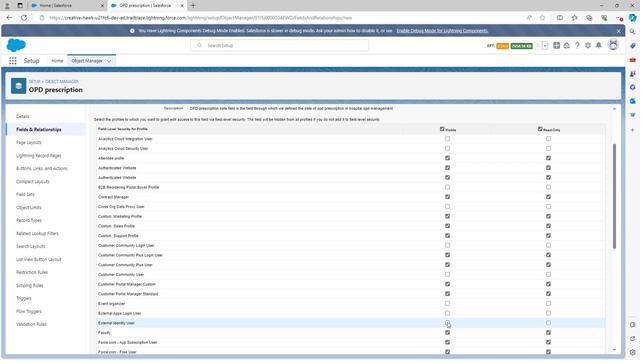 
Action: Mouse moved to (448, 332)
Screenshot: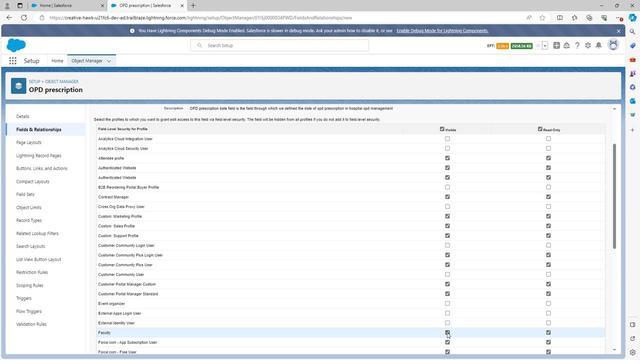 
Action: Mouse pressed left at (448, 332)
Screenshot: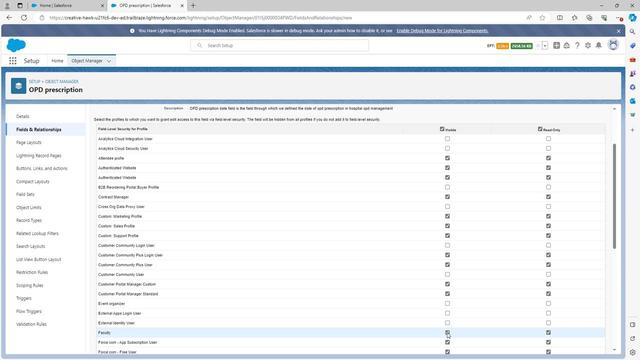 
Action: Mouse moved to (448, 341)
Screenshot: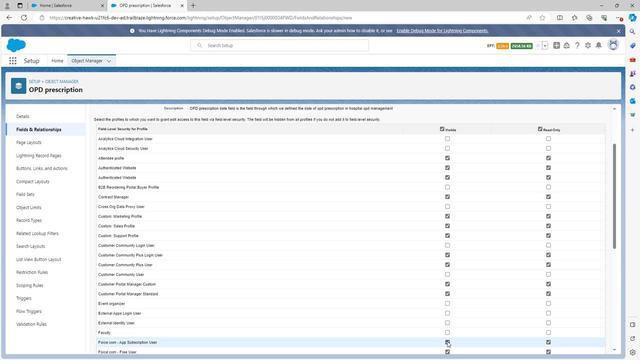 
Action: Mouse pressed left at (448, 341)
Screenshot: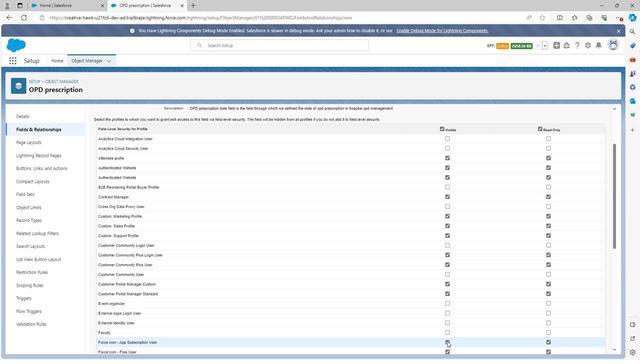 
Action: Mouse moved to (449, 341)
Screenshot: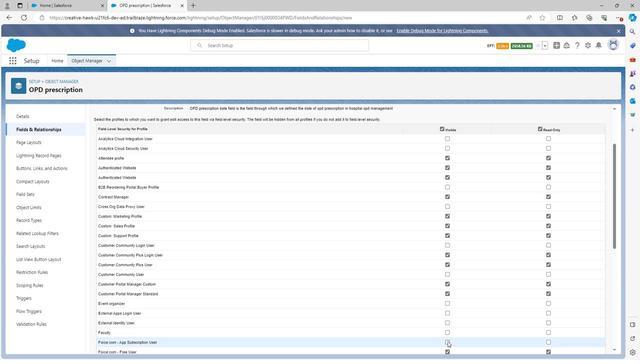 
Action: Mouse scrolled (449, 340) with delta (0, 0)
Screenshot: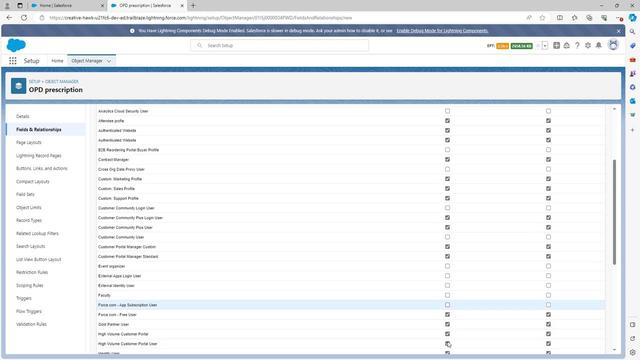 
Action: Mouse moved to (448, 324)
Screenshot: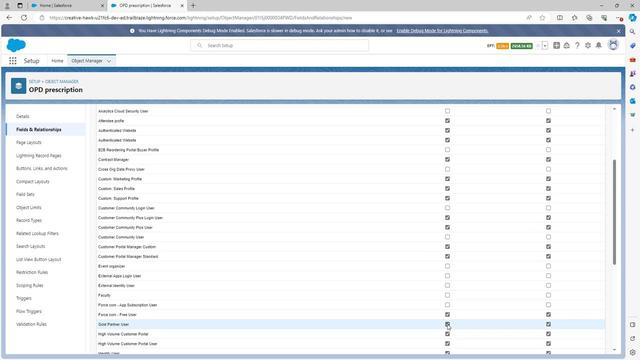 
Action: Mouse pressed left at (448, 324)
Screenshot: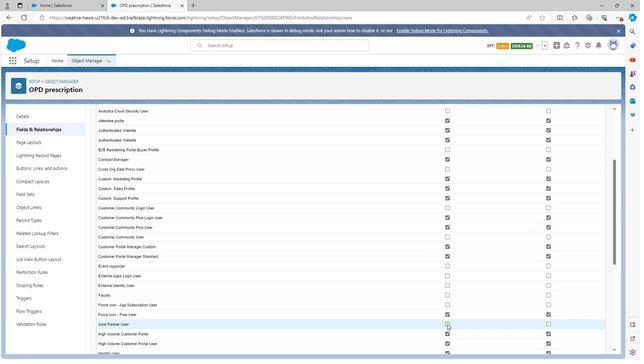 
Action: Mouse moved to (448, 332)
Screenshot: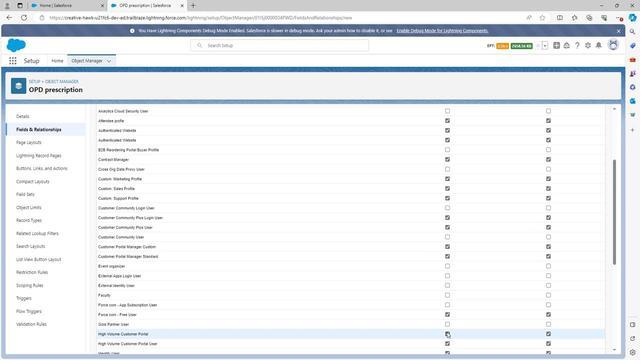 
Action: Mouse pressed left at (448, 332)
Screenshot: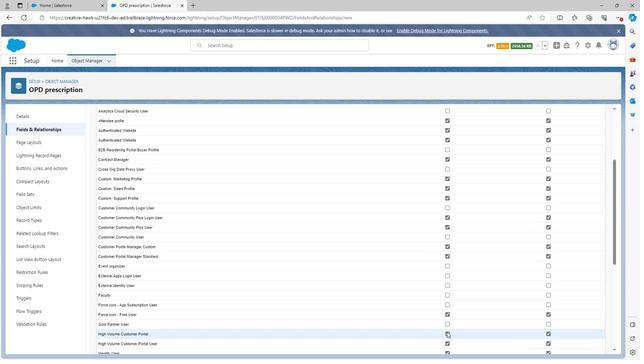 
Action: Mouse moved to (449, 341)
Screenshot: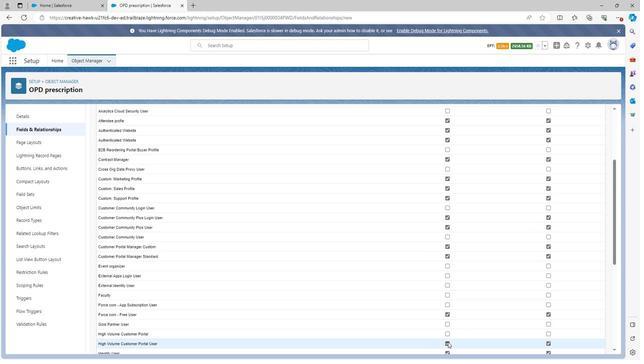 
Action: Mouse pressed left at (449, 341)
Screenshot: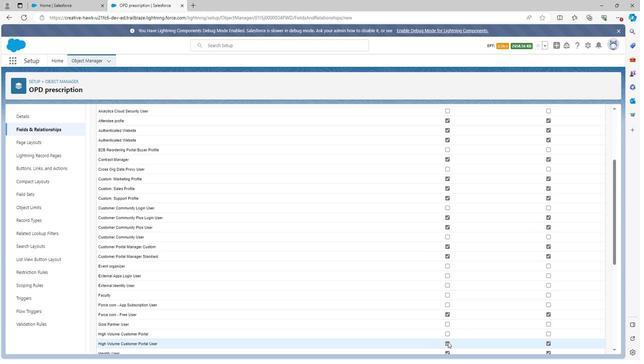 
Action: Mouse scrolled (449, 341) with delta (0, 0)
Screenshot: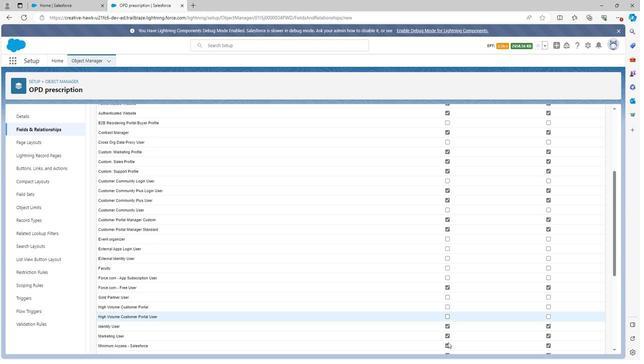
Action: Mouse moved to (449, 344)
Screenshot: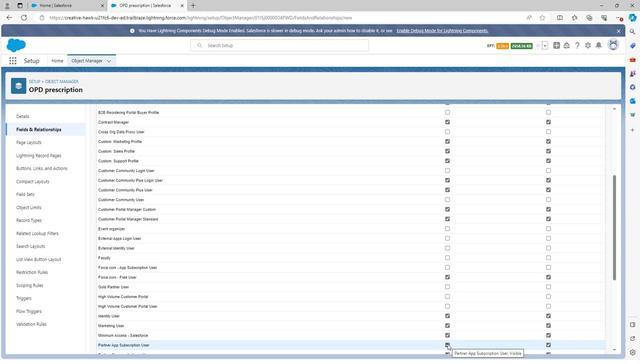 
Action: Mouse pressed left at (449, 344)
Screenshot: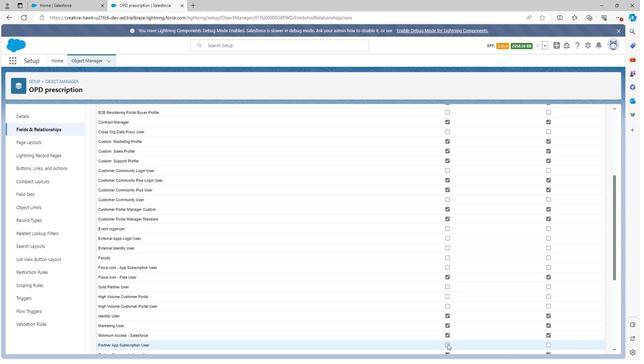 
Action: Mouse scrolled (449, 343) with delta (0, 0)
Screenshot: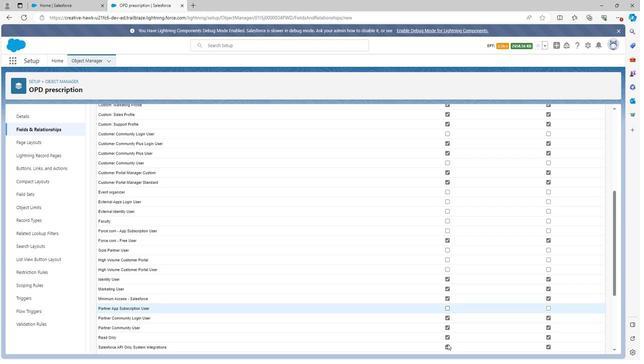 
Action: Mouse moved to (449, 323)
Screenshot: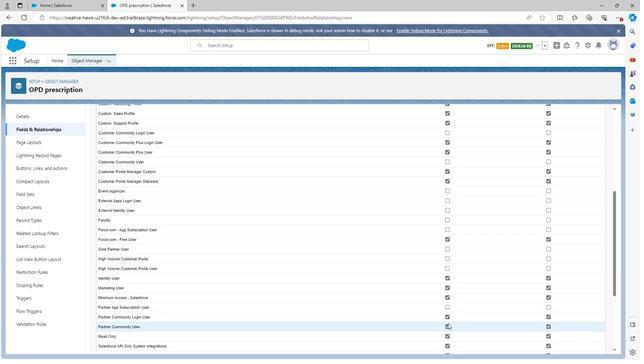 
Action: Mouse scrolled (449, 323) with delta (0, 0)
Screenshot: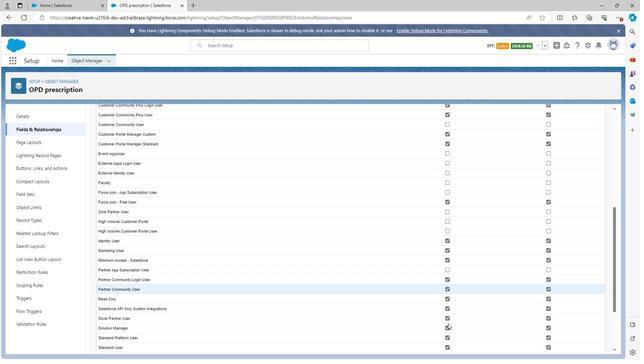 
Action: Mouse moved to (448, 309)
Screenshot: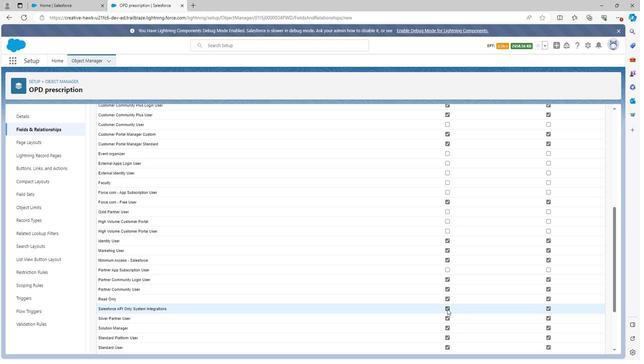 
Action: Mouse pressed left at (448, 309)
Screenshot: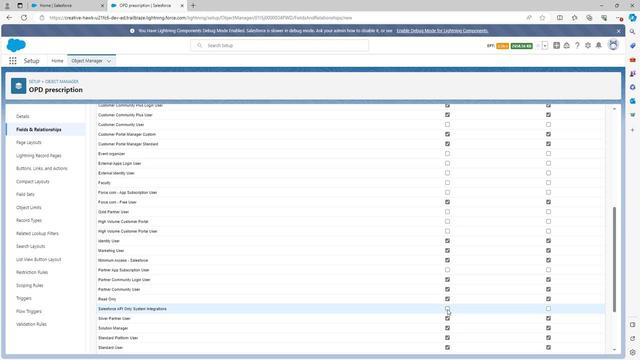 
Action: Mouse moved to (448, 318)
Screenshot: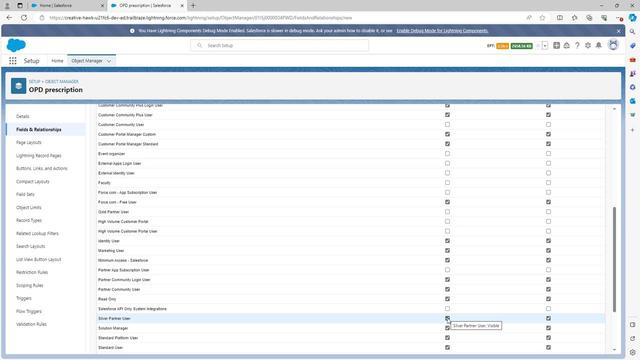 
Action: Mouse pressed left at (448, 318)
Screenshot: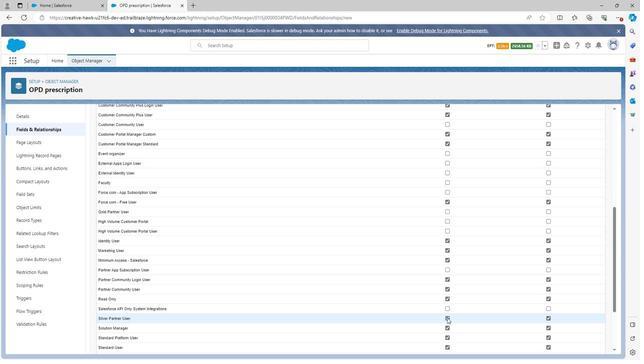 
Action: Mouse moved to (449, 327)
Screenshot: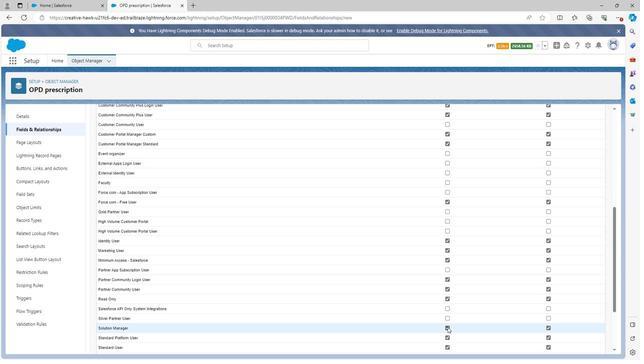 
Action: Mouse pressed left at (449, 327)
Screenshot: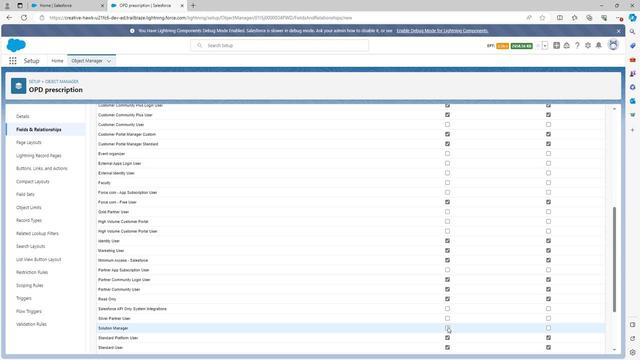 
Action: Mouse scrolled (449, 326) with delta (0, 0)
Screenshot: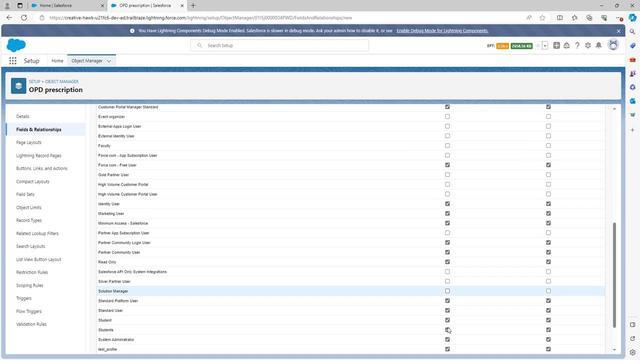 
Action: Mouse moved to (449, 318)
Screenshot: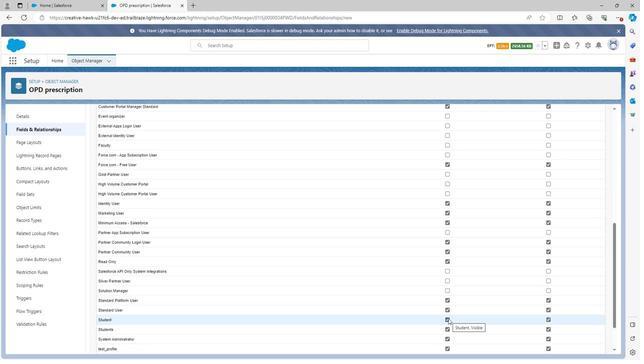 
Action: Mouse pressed left at (449, 318)
Screenshot: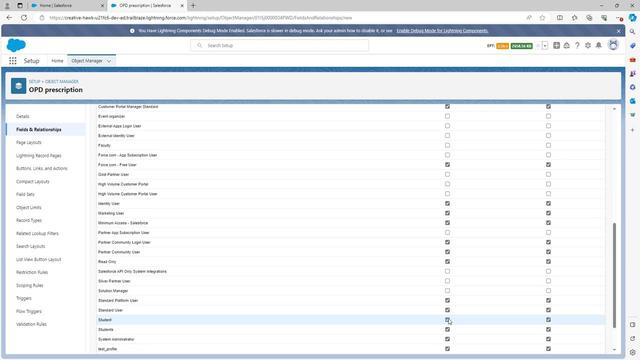 
Action: Mouse moved to (448, 327)
Screenshot: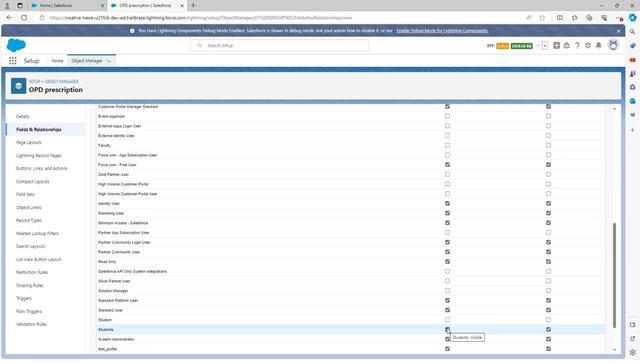 
Action: Mouse pressed left at (448, 327)
Screenshot: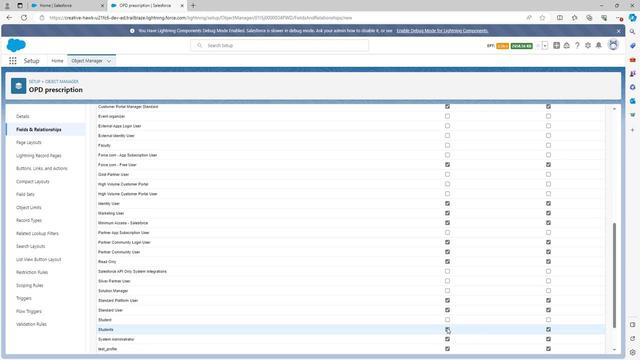 
Action: Mouse scrolled (448, 327) with delta (0, 0)
Screenshot: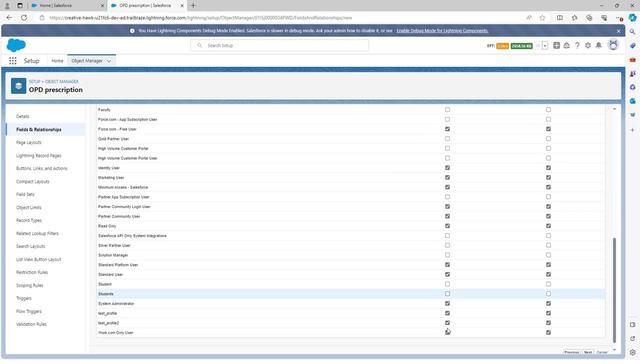 
Action: Mouse moved to (449, 311)
Screenshot: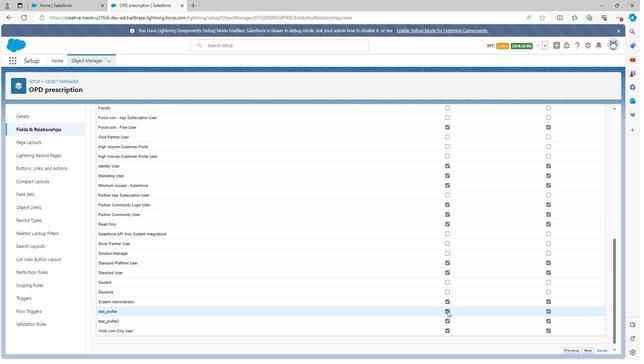 
Action: Mouse pressed left at (449, 311)
Screenshot: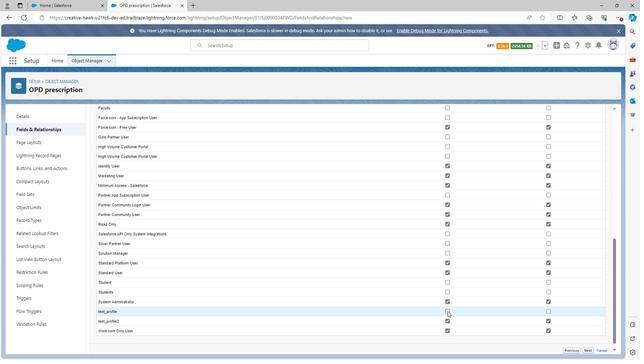 
Action: Mouse moved to (449, 320)
Screenshot: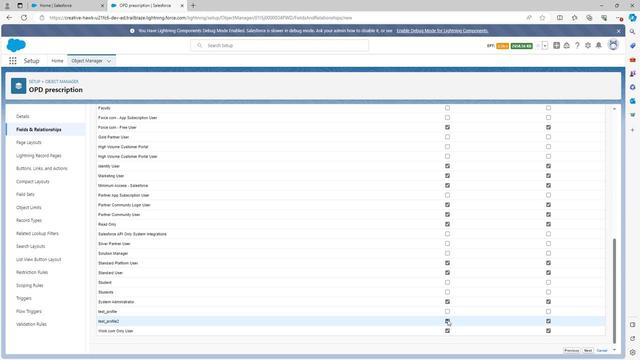 
Action: Mouse pressed left at (449, 320)
Screenshot: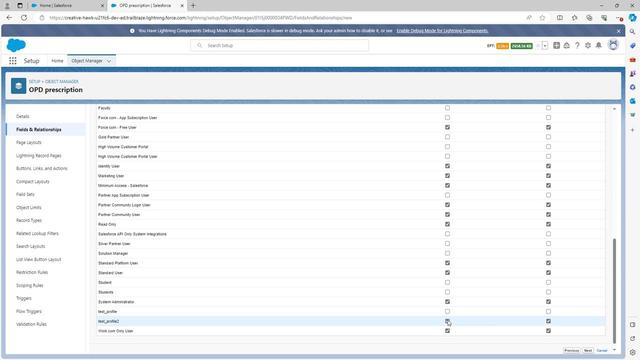 
Action: Mouse moved to (449, 328)
Screenshot: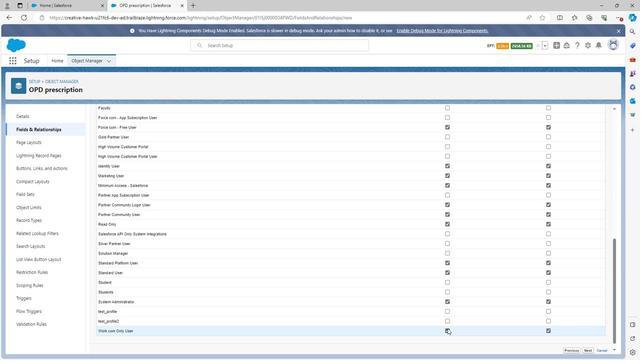 
Action: Mouse pressed left at (449, 328)
Screenshot: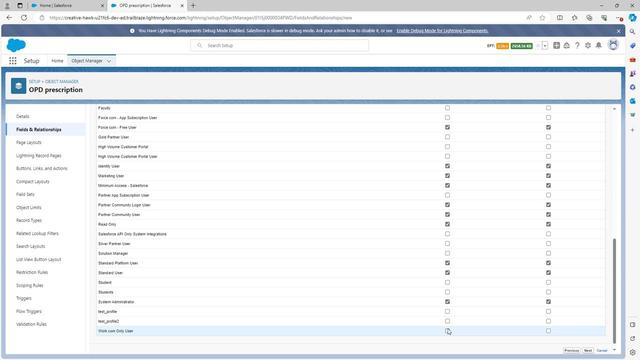 
Action: Mouse moved to (571, 350)
Screenshot: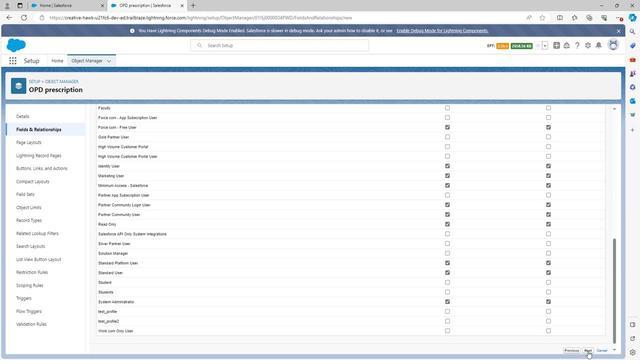 
Action: Mouse pressed left at (571, 350)
Screenshot: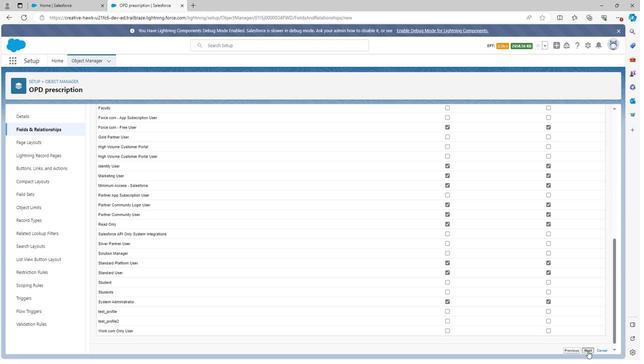 
Action: Mouse moved to (574, 247)
Screenshot: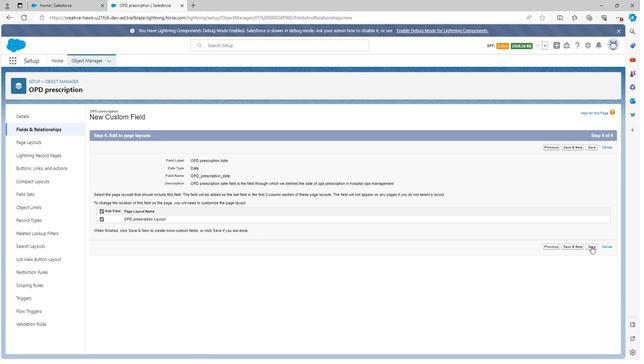 
Action: Mouse pressed left at (574, 247)
Screenshot: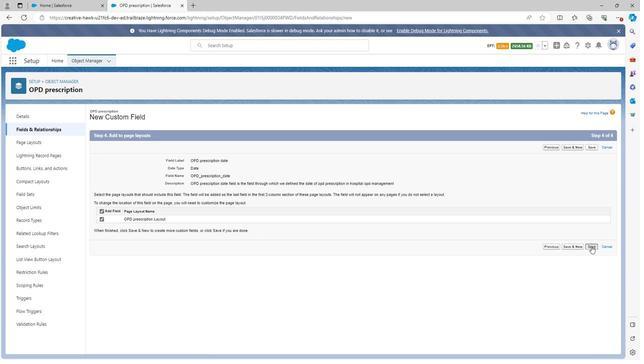 
Action: Mouse moved to (471, 117)
Screenshot: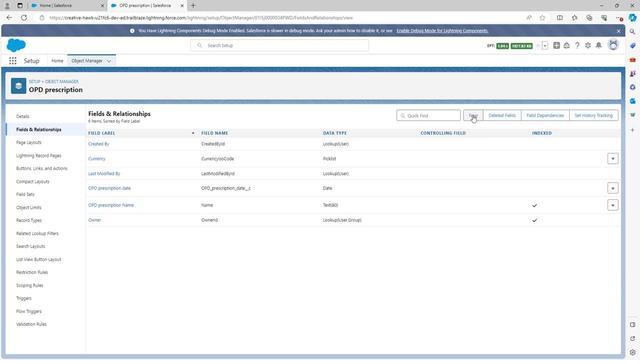
Action: Mouse pressed left at (471, 117)
Screenshot: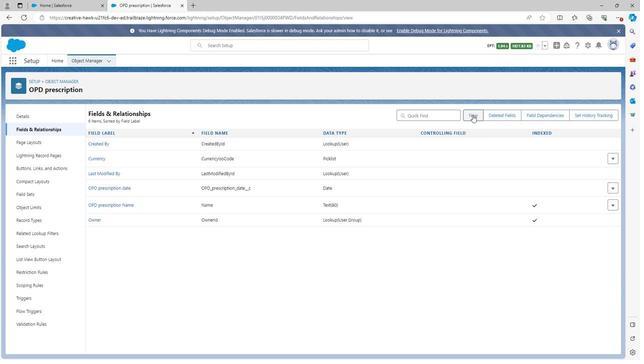 
Action: Mouse moved to (158, 308)
Screenshot: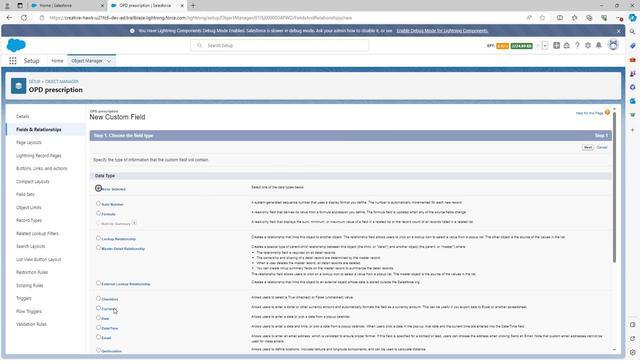 
Action: Mouse scrolled (158, 307) with delta (0, 0)
Screenshot: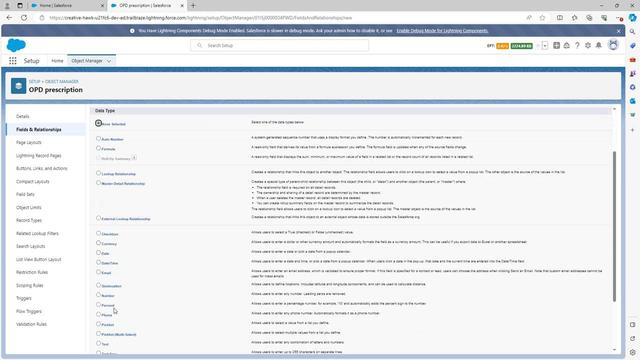 
Action: Mouse scrolled (158, 307) with delta (0, 0)
Screenshot: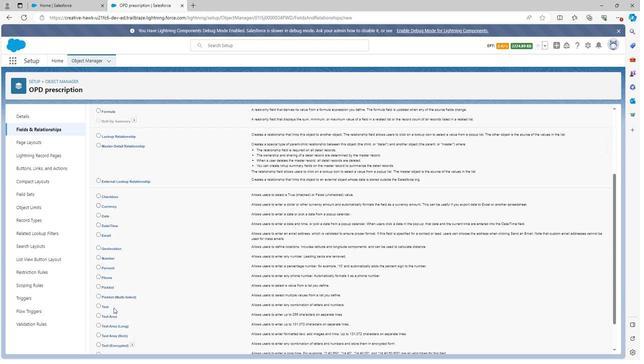 
Action: Mouse scrolled (158, 307) with delta (0, 0)
Screenshot: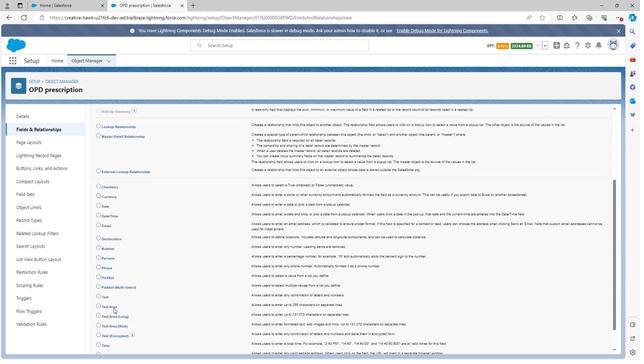 
Action: Mouse scrolled (158, 307) with delta (0, 0)
Screenshot: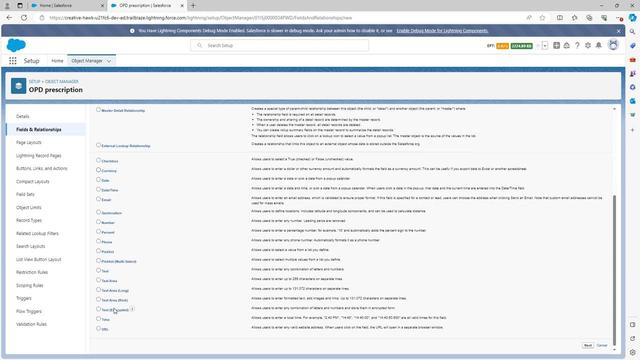 
Action: Mouse scrolled (158, 307) with delta (0, 0)
Screenshot: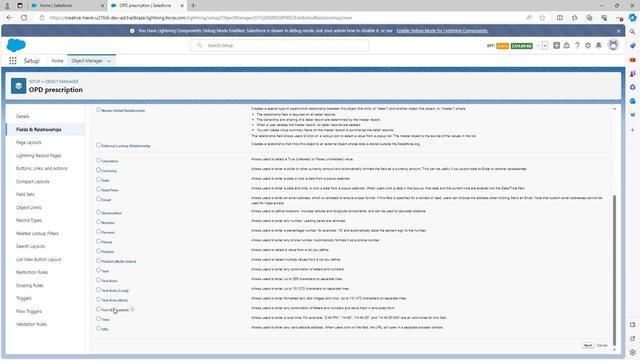 
Action: Mouse moved to (146, 271)
Screenshot: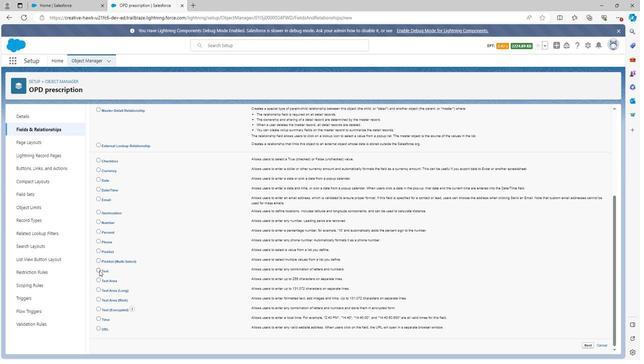 
Action: Mouse pressed left at (146, 271)
Screenshot: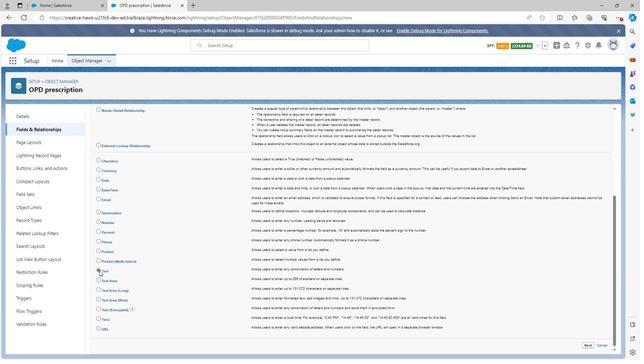 
Action: Mouse moved to (573, 344)
Screenshot: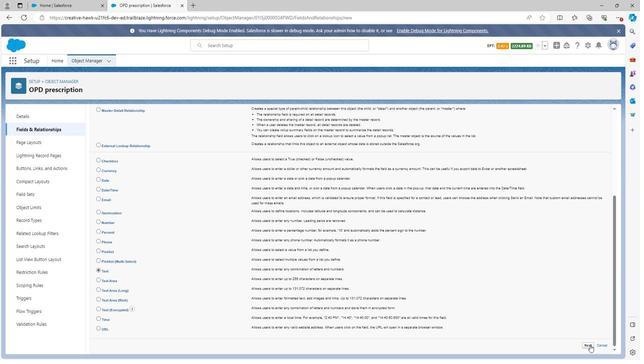 
Action: Mouse pressed left at (573, 344)
Screenshot: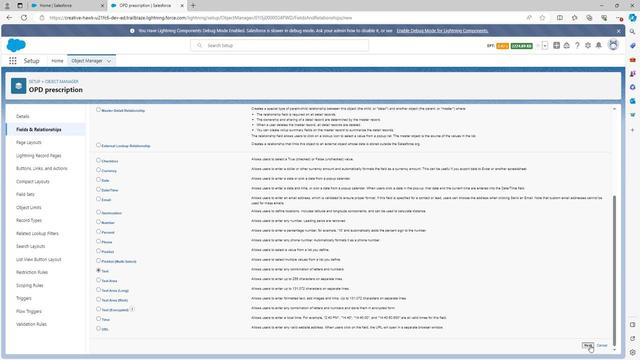 
Action: Mouse moved to (246, 164)
Screenshot: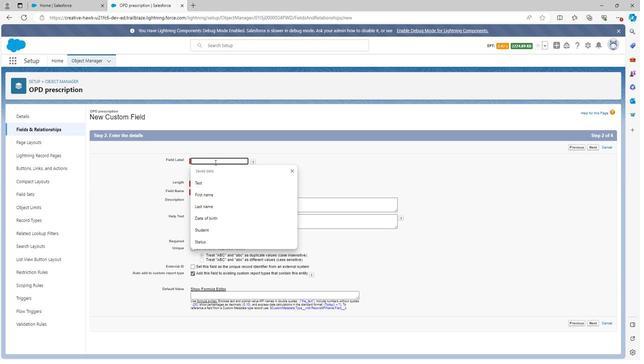 
Action: Key pressed <Key.shift>Prescription<Key.space>notee<Key.backspace>s
Screenshot: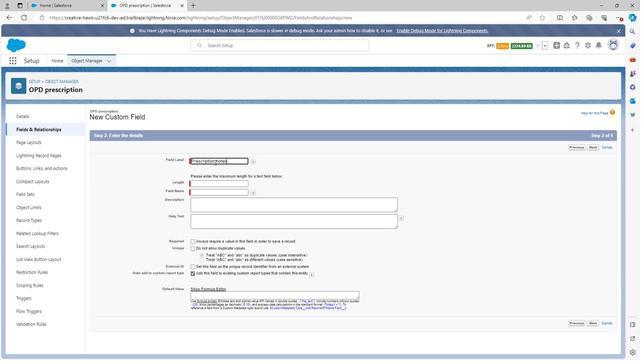 
Action: Mouse moved to (304, 184)
Screenshot: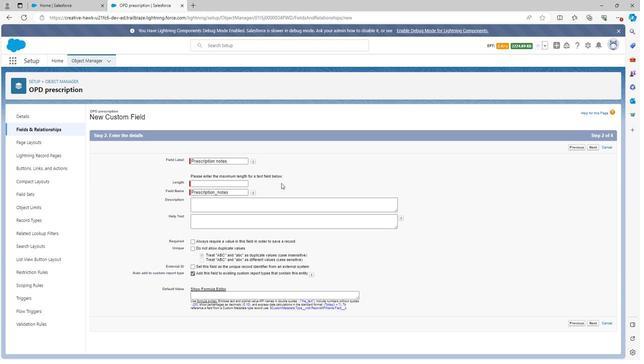 
Action: Mouse pressed left at (304, 184)
Screenshot: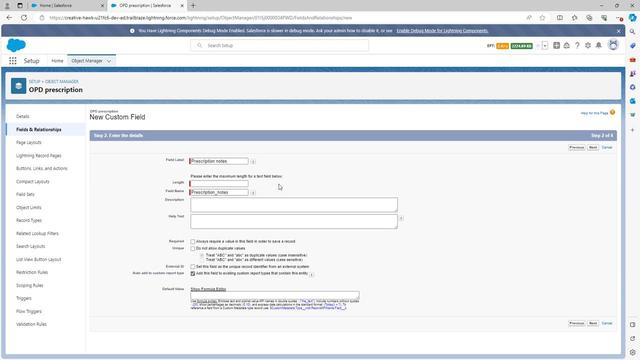 
Action: Mouse moved to (252, 186)
Screenshot: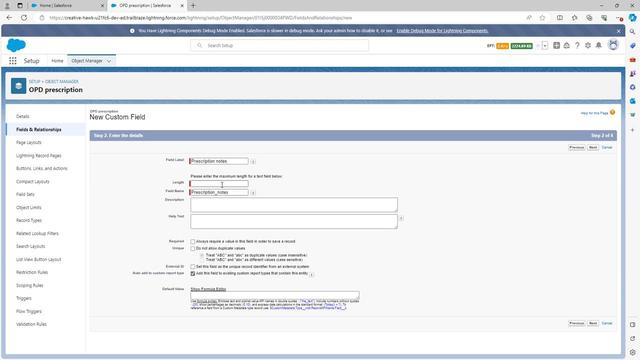 
Action: Mouse pressed left at (252, 186)
Screenshot: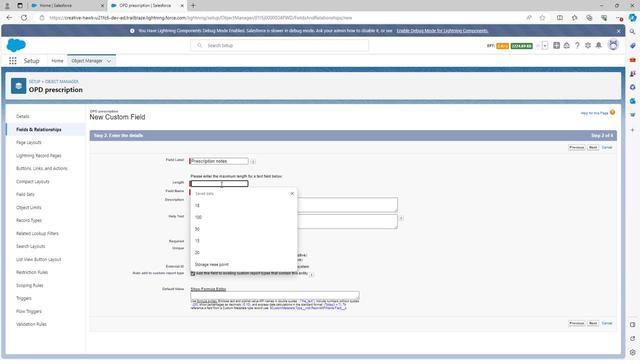 
Action: Mouse moved to (238, 218)
Screenshot: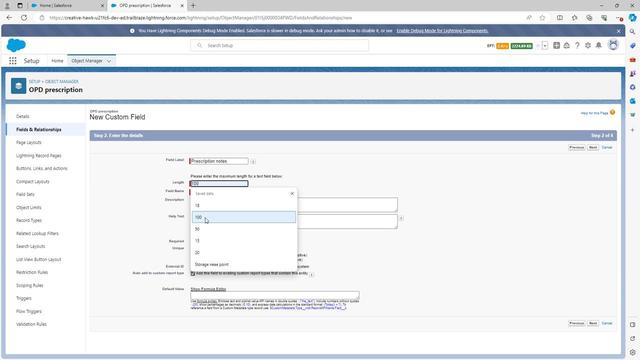 
Action: Mouse pressed left at (238, 218)
Screenshot: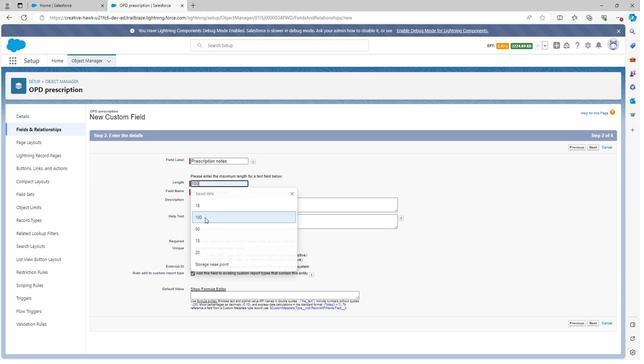 
Action: Mouse moved to (245, 206)
Screenshot: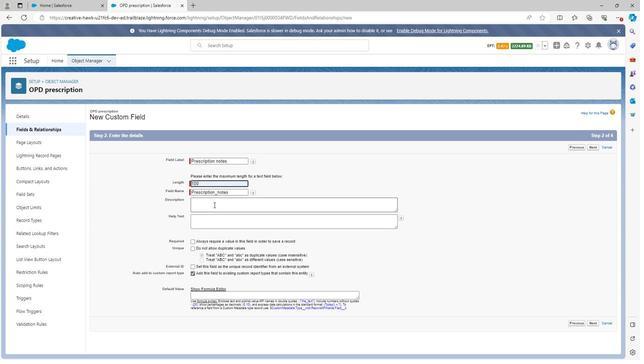 
Action: Mouse pressed left at (245, 206)
Screenshot: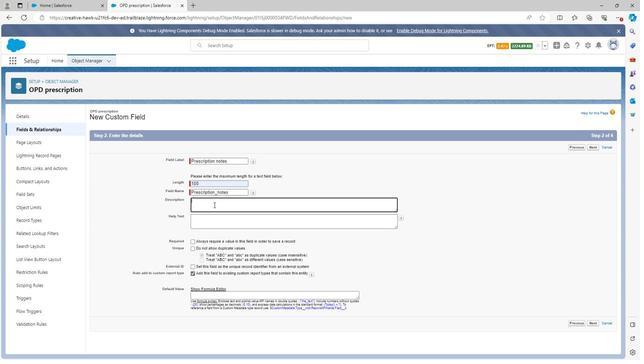 
Action: Key pressed <Key.shift>Prescript
Screenshot: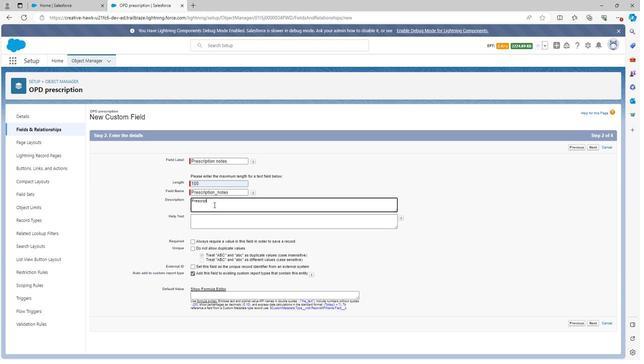 
Action: Mouse moved to (226, 163)
Screenshot: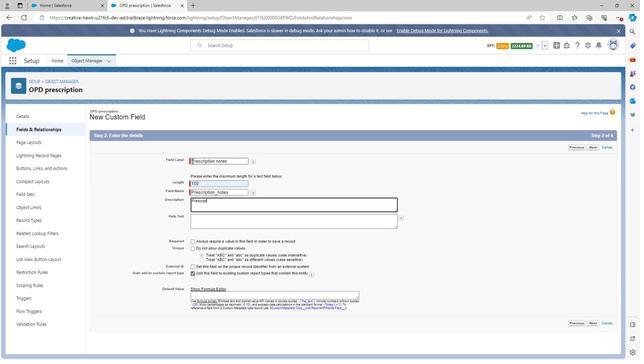
Action: Mouse pressed left at (226, 163)
Screenshot: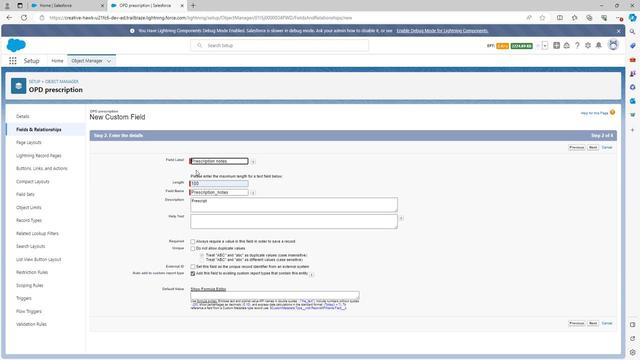 
Action: Mouse moved to (234, 209)
Screenshot: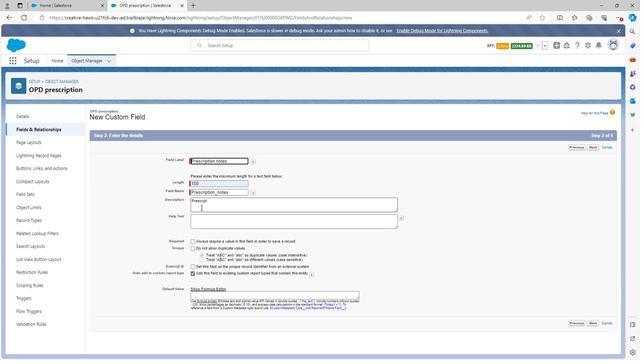 
Action: Key pressed <Key.shift>OPD<Key.space>
Screenshot: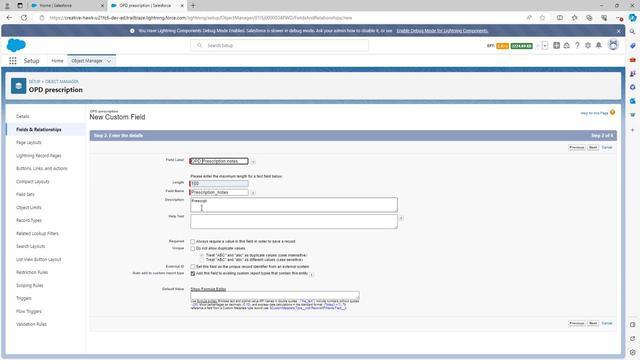 
Action: Mouse moved to (293, 167)
Screenshot: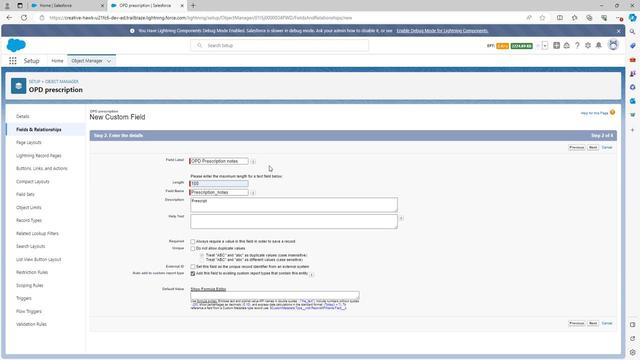 
Action: Mouse pressed left at (293, 167)
Screenshot: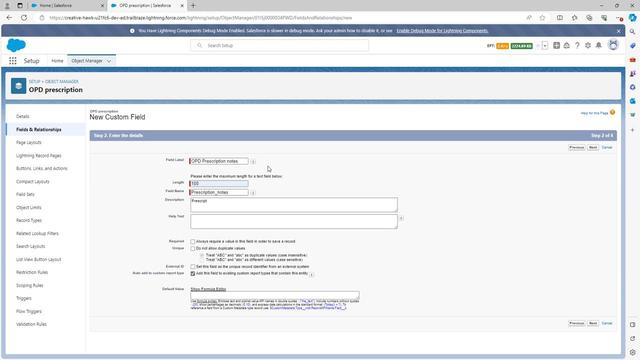 
Action: Mouse moved to (226, 193)
Screenshot: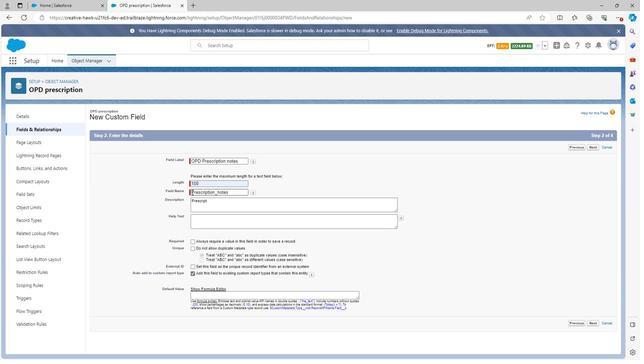 
Action: Mouse pressed left at (226, 193)
Screenshot: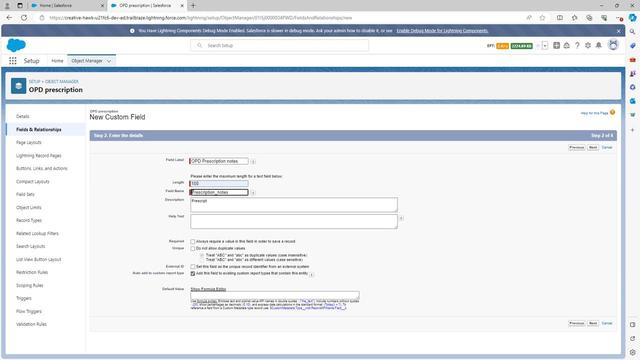 
Action: Mouse moved to (226, 193)
Screenshot: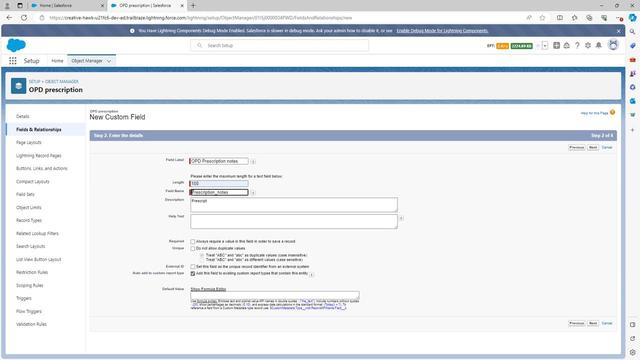 
Action: Key pressed <Key.shift><Key.shift>OPD_
Screenshot: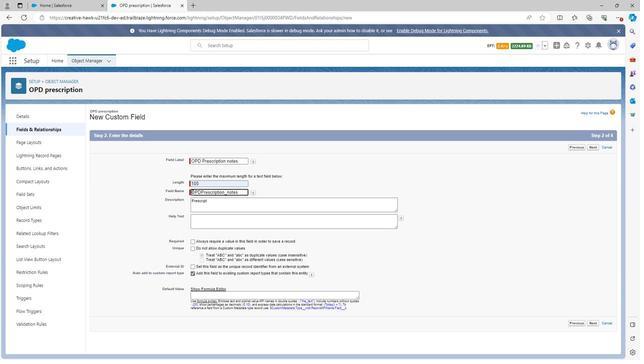 
Action: Mouse moved to (226, 203)
Screenshot: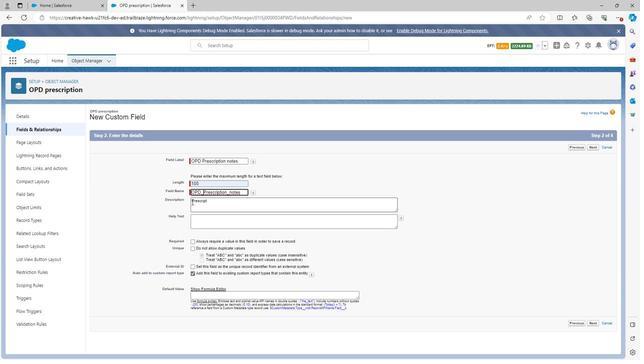 
Action: Mouse pressed left at (226, 203)
Screenshot: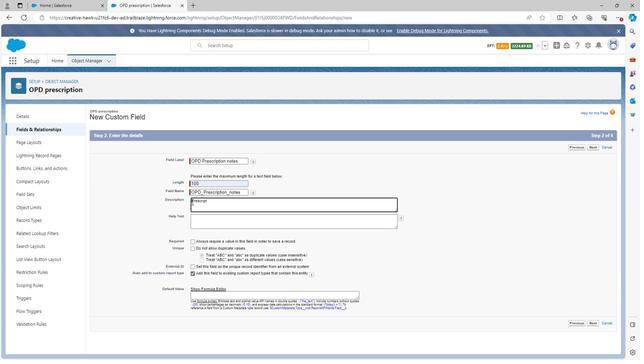 
Action: Key pressed <Key.shift>OPD<Key.space><Key.right><Key.right><Key.right><Key.right><Key.right><Key.right><Key.right><Key.right><Key.right>ion<Key.space>notes<Key.space>field<Key.space>is<Key.space>the<Key.space>field<Key.space>through<Key.space>which<Key.space>we<Key.space>defined<Key.space>the<Key.space>notes<Key.space>of<Key.space>opd<Key.space>presri<Key.backspace><Key.backspace>cription<Key.space>in<Key.space>hospital<Key.space>opd<Key.space>management
Screenshot: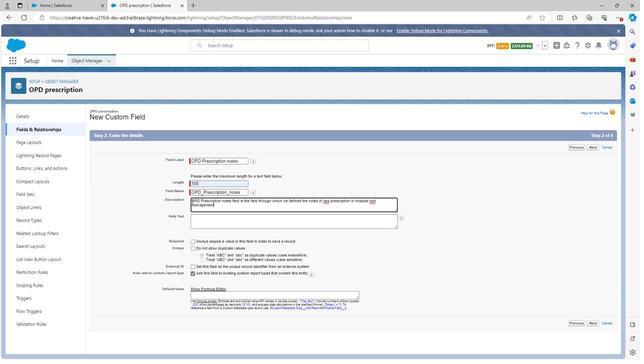 
Action: Mouse moved to (240, 223)
Screenshot: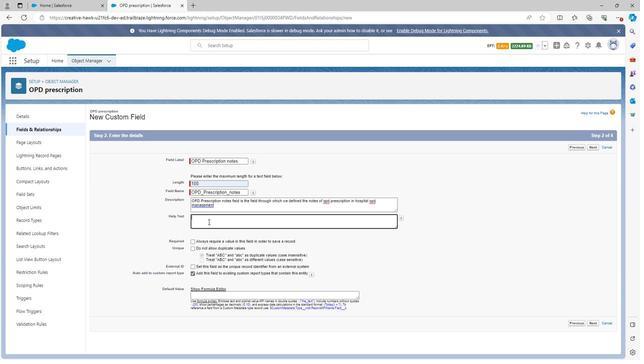 
Action: Mouse pressed left at (240, 223)
Screenshot: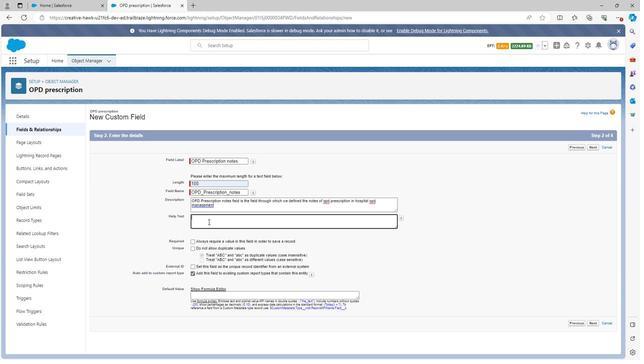 
Action: Mouse moved to (241, 222)
Screenshot: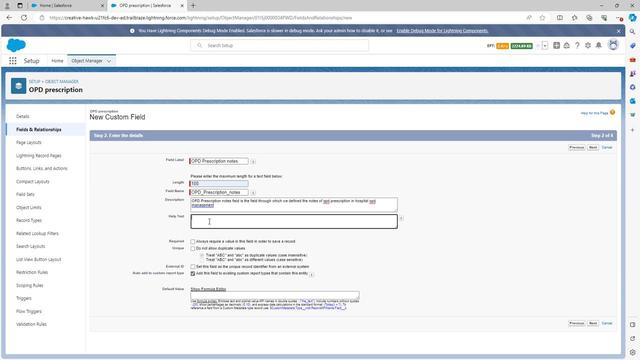 
Action: Key pressed <Key.shift><Key.shift><Key.shift><Key.shift><Key.shift><Key.shift><Key.shift><Key.shift><Key.shift><Key.shift><Key.shift><Key.shift><Key.shift><Key.shift><Key.shift>O<Key.shift>PD<Key.space>prescription<Key.space>notes
Screenshot: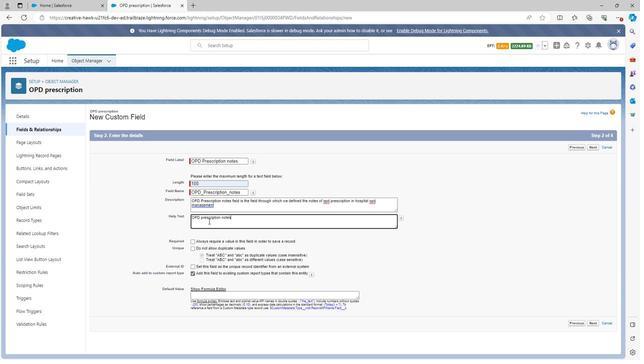 
Action: Mouse moved to (575, 322)
Screenshot: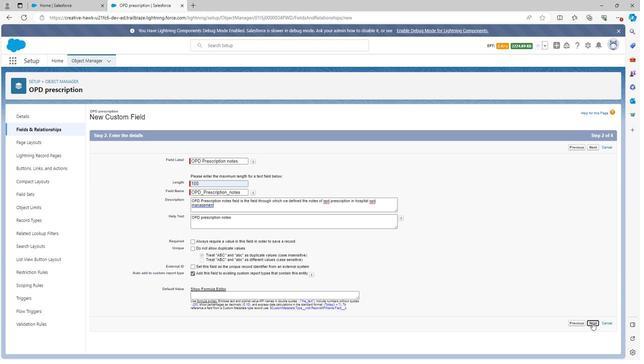
Action: Mouse pressed left at (575, 322)
Screenshot: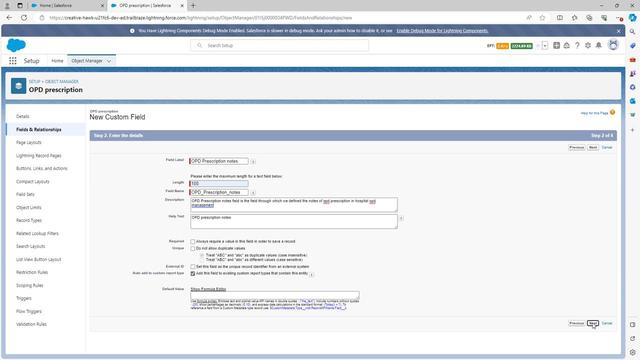 
Action: Mouse moved to (445, 206)
Screenshot: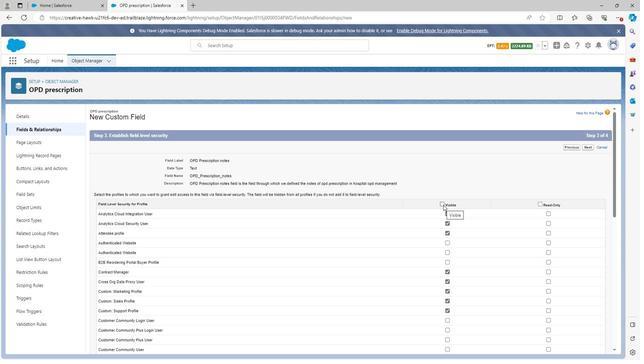 
Action: Mouse pressed left at (445, 206)
Screenshot: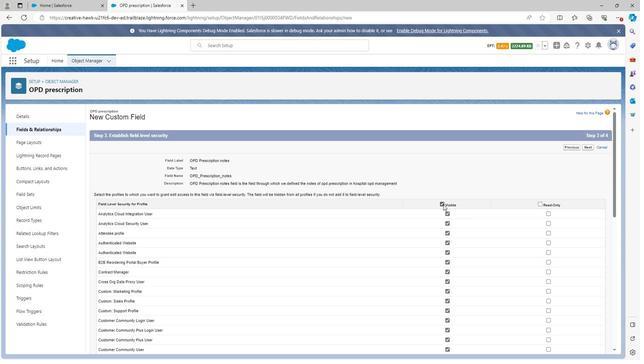 
Action: Mouse moved to (529, 207)
Screenshot: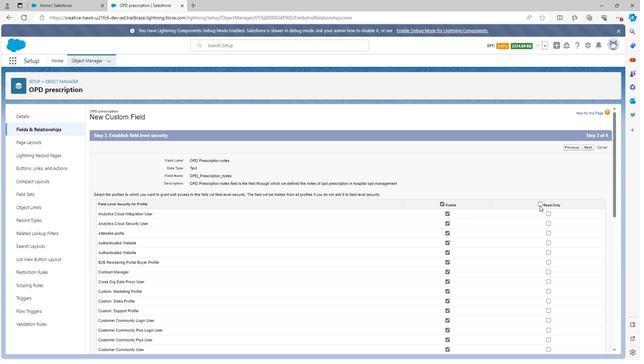 
Action: Mouse pressed left at (529, 207)
Screenshot: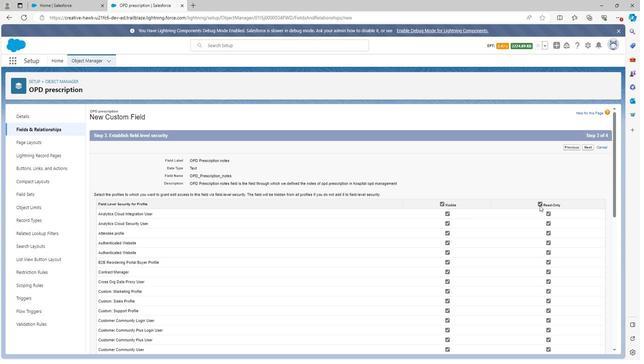 
Action: Mouse moved to (449, 214)
Screenshot: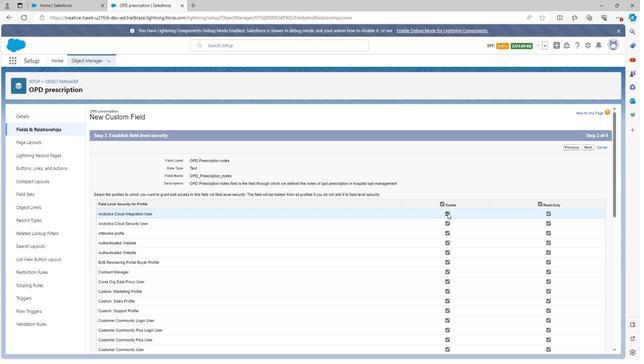 
Action: Mouse pressed left at (449, 214)
Screenshot: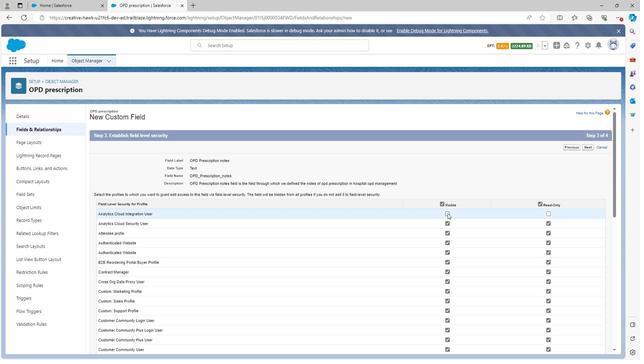
Action: Mouse moved to (449, 224)
Screenshot: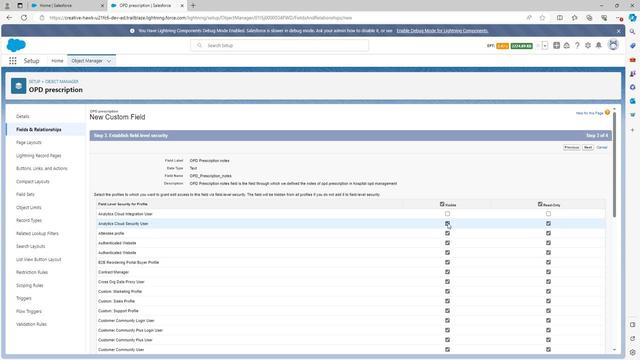 
Action: Mouse pressed left at (449, 224)
Screenshot: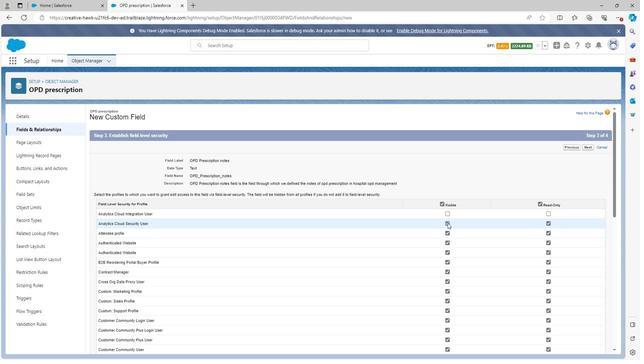 
Action: Mouse moved to (450, 262)
Screenshot: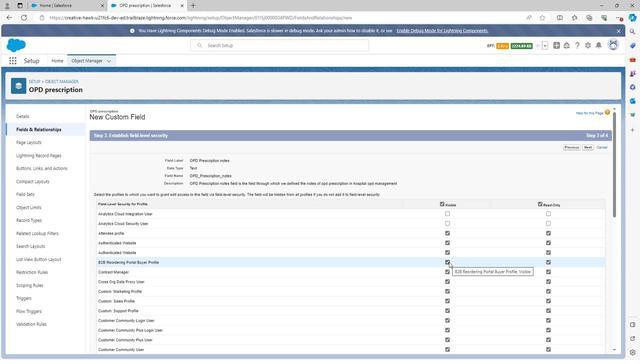 
Action: Mouse pressed left at (450, 262)
Screenshot: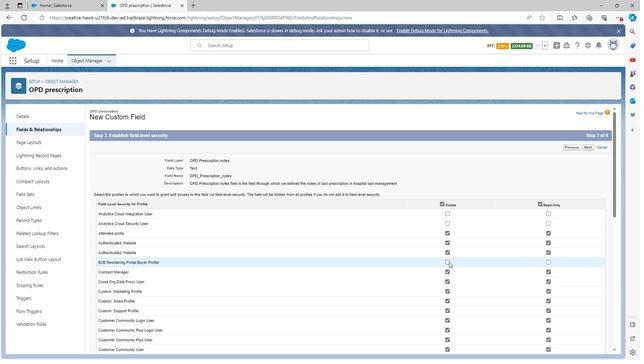 
Action: Mouse moved to (448, 282)
Screenshot: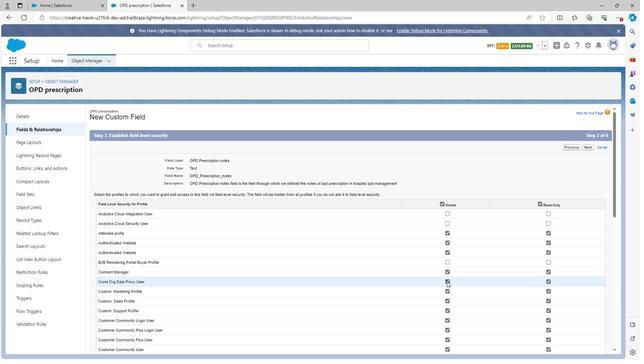
Action: Mouse pressed left at (448, 282)
Screenshot: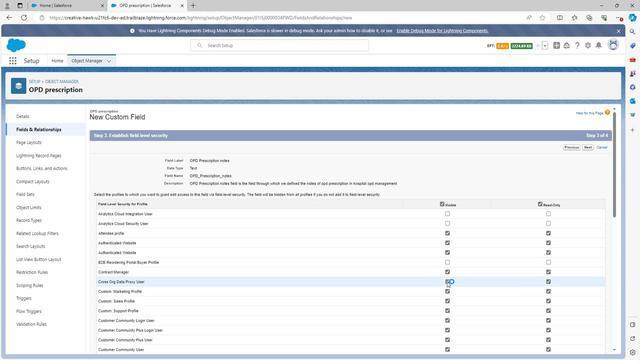 
Action: Mouse moved to (449, 310)
Screenshot: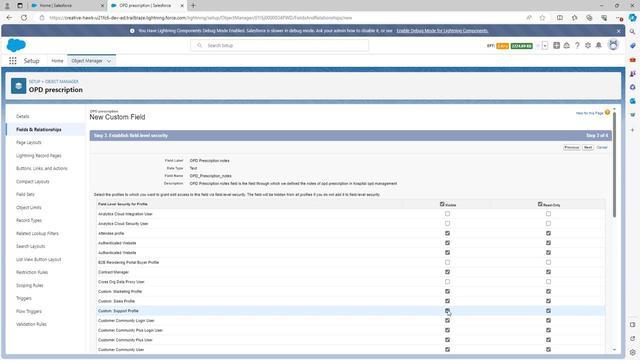 
Action: Mouse pressed left at (449, 310)
Screenshot: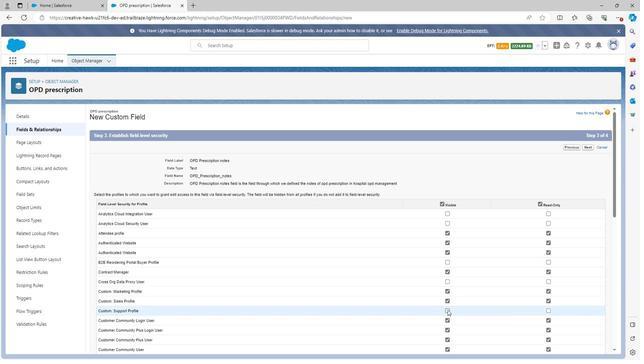 
Action: Mouse moved to (449, 338)
Screenshot: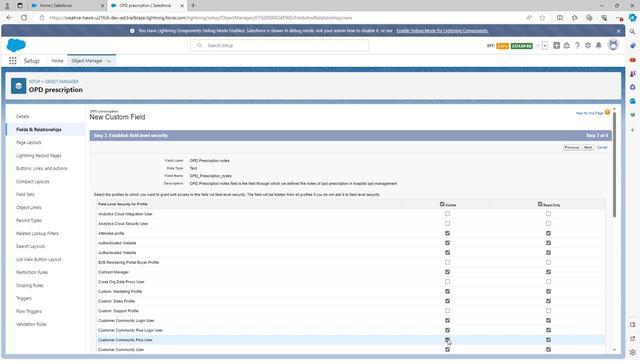 
Action: Mouse pressed left at (449, 338)
Screenshot: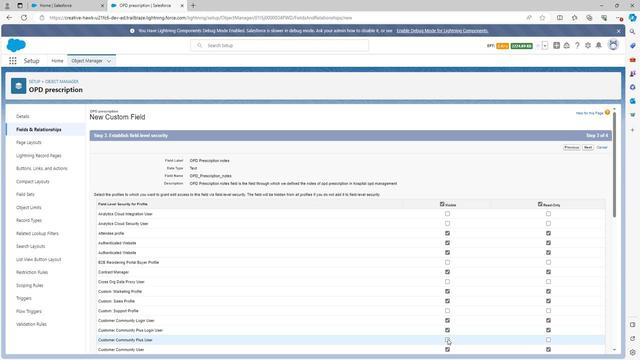 
Action: Mouse moved to (449, 338)
Screenshot: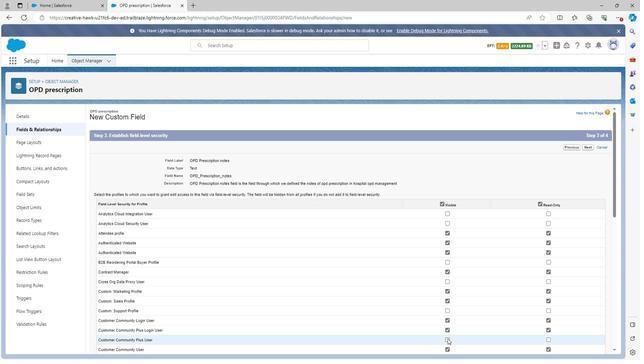 
Action: Mouse scrolled (449, 338) with delta (0, 0)
Screenshot: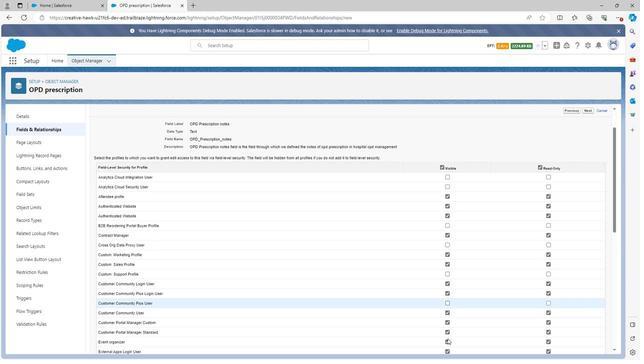 
Action: Mouse moved to (448, 340)
Screenshot: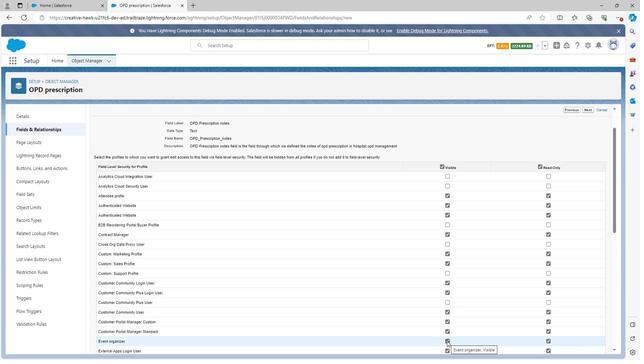 
Action: Mouse pressed left at (448, 340)
Screenshot: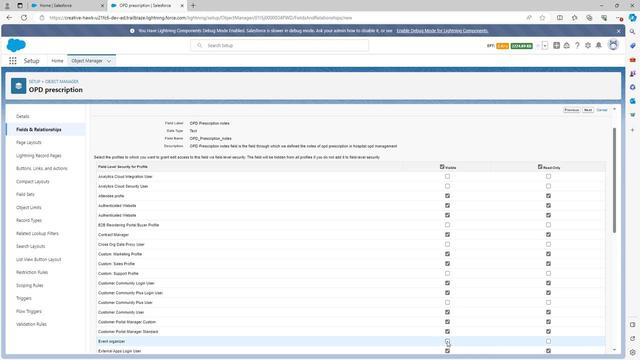 
Action: Mouse scrolled (448, 340) with delta (0, 0)
Screenshot: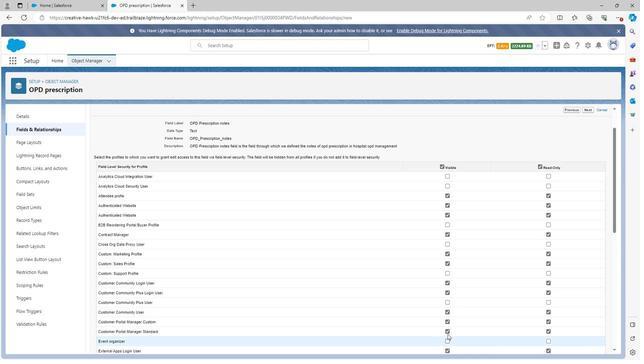 
Action: Mouse moved to (449, 312)
Screenshot: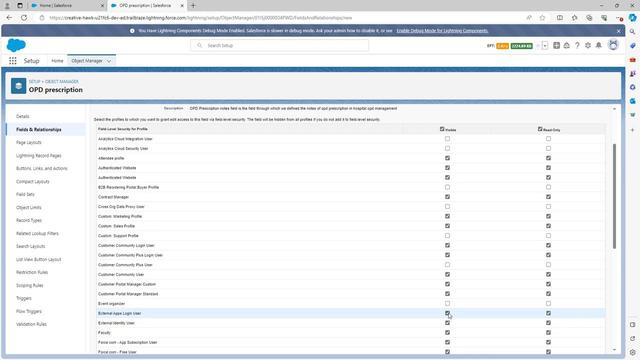 
Action: Mouse pressed left at (449, 312)
Screenshot: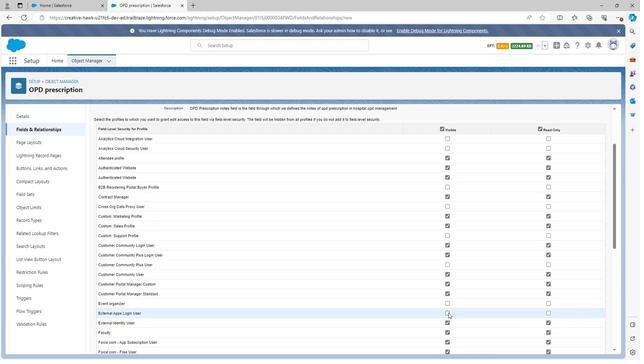 
Action: Mouse moved to (449, 321)
Screenshot: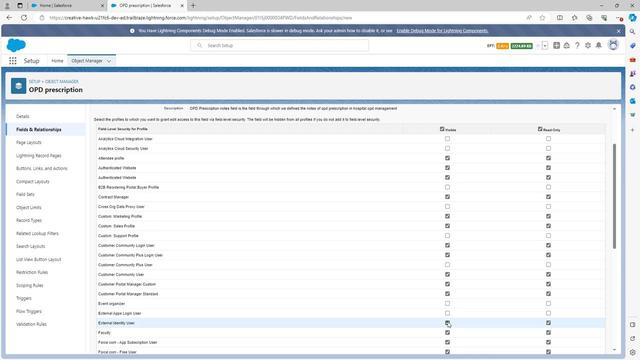 
Action: Mouse pressed left at (449, 321)
Screenshot: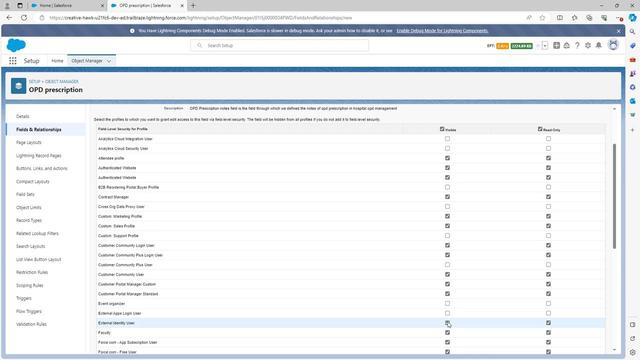 
Action: Mouse moved to (449, 333)
Screenshot: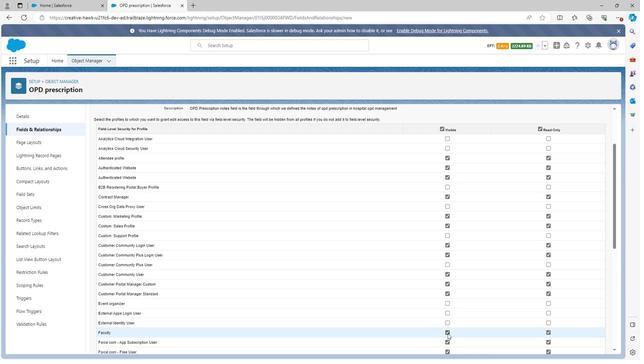 
Action: Mouse pressed left at (449, 333)
Screenshot: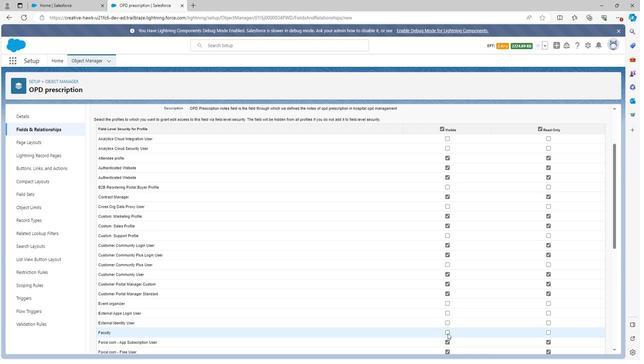 
Action: Mouse moved to (449, 342)
Screenshot: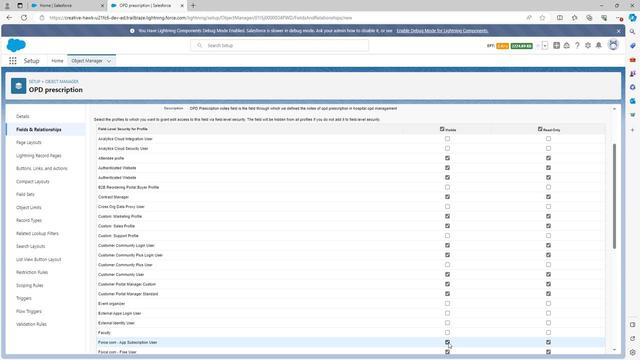 
Action: Mouse pressed left at (449, 342)
Screenshot: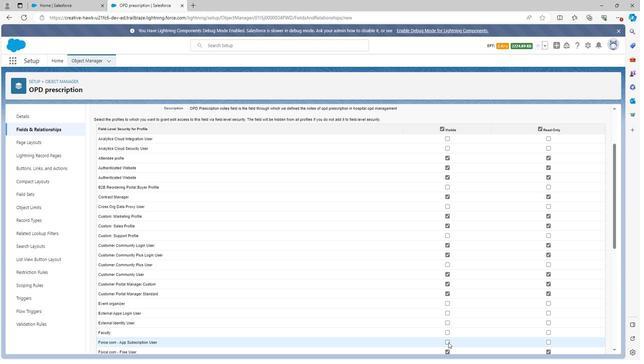 
Action: Mouse moved to (450, 342)
Screenshot: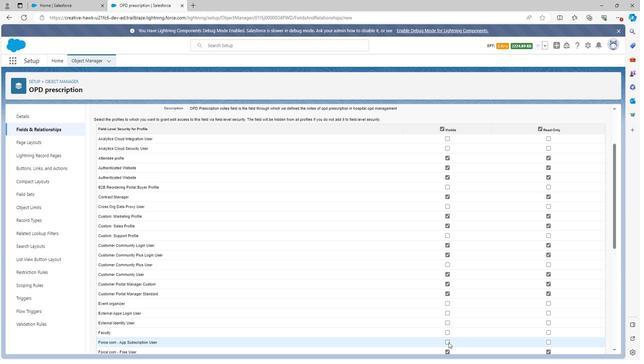 
Action: Mouse scrolled (450, 341) with delta (0, 0)
Screenshot: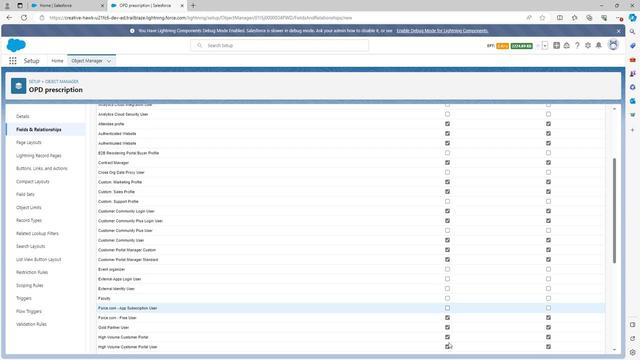 
Action: Mouse moved to (450, 323)
Screenshot: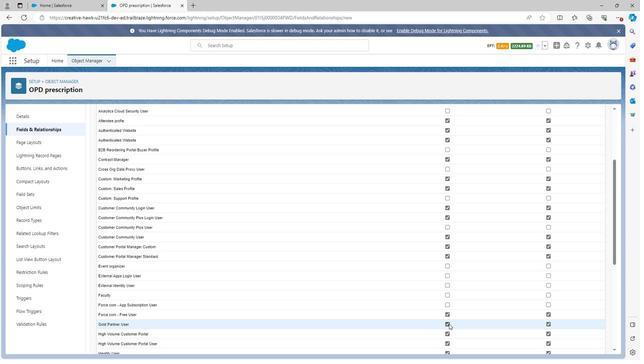 
Action: Mouse pressed left at (450, 323)
Screenshot: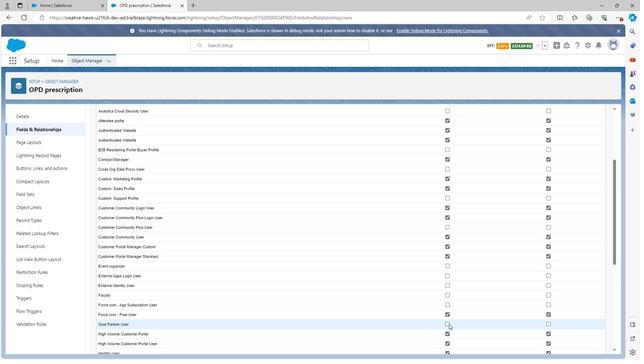 
Action: Mouse moved to (448, 332)
Screenshot: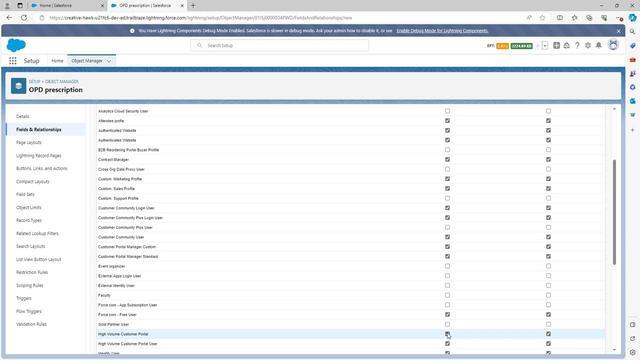 
Action: Mouse pressed left at (448, 332)
Screenshot: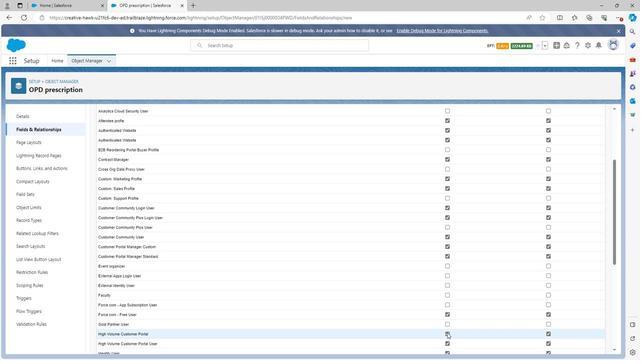 
Action: Mouse moved to (449, 342)
Screenshot: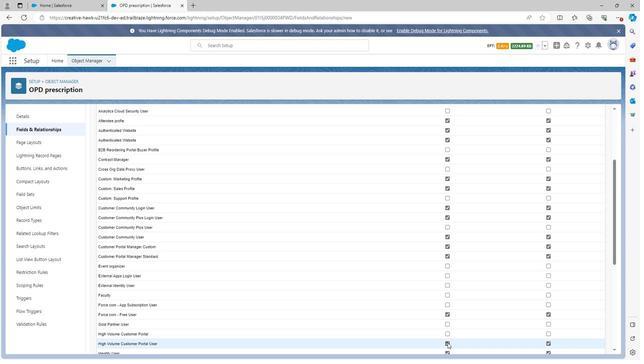 
Action: Mouse pressed left at (449, 342)
Screenshot: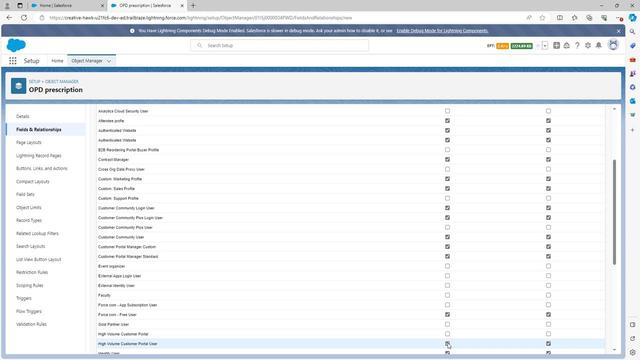
Action: Mouse moved to (451, 341)
Screenshot: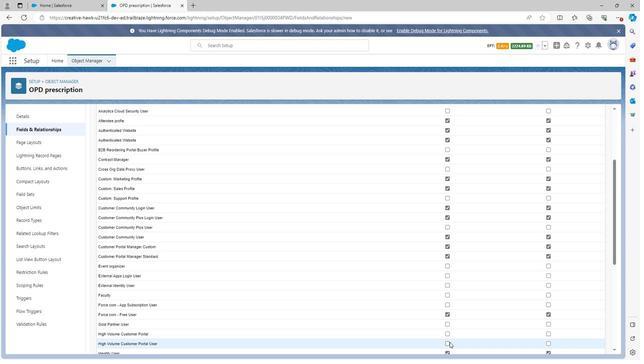 
Action: Mouse scrolled (451, 341) with delta (0, 0)
Screenshot: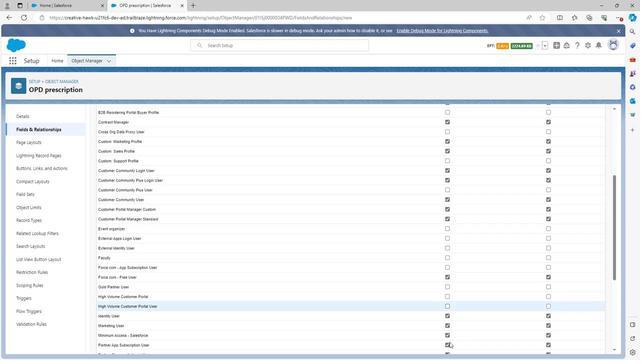 
Action: Mouse moved to (448, 345)
Screenshot: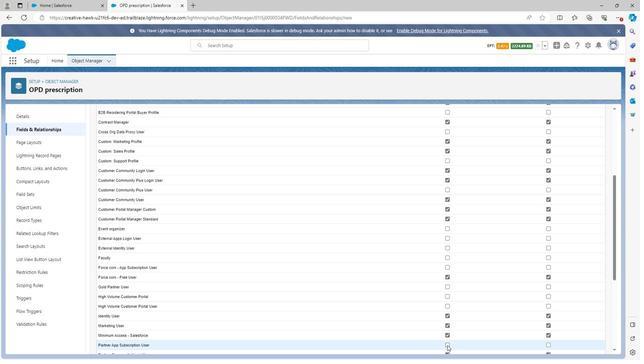 
Action: Mouse pressed left at (448, 345)
Screenshot: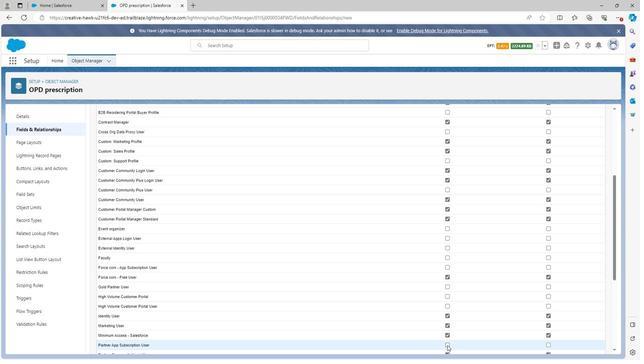 
Action: Mouse moved to (449, 344)
